Task: Find connections with filter location Paracuru with filter topic #linkedintrainer with filter profile language French with filter current company Dalmia Bharat Limited with filter school Emlyon business school with filter industry Movies and Sound Recording with filter service category Blogging with filter keywords title Waiter/Waitress
Action: Mouse moved to (494, 85)
Screenshot: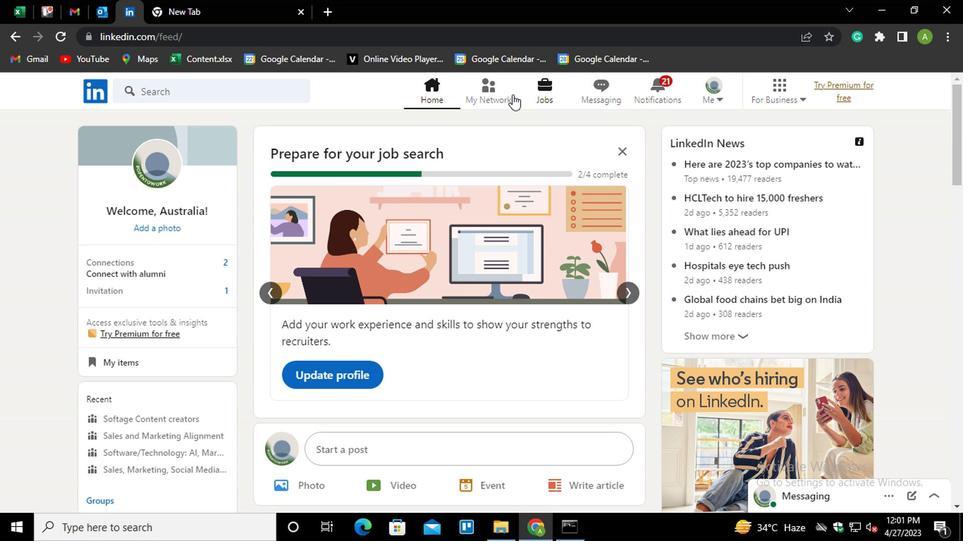 
Action: Mouse pressed left at (494, 85)
Screenshot: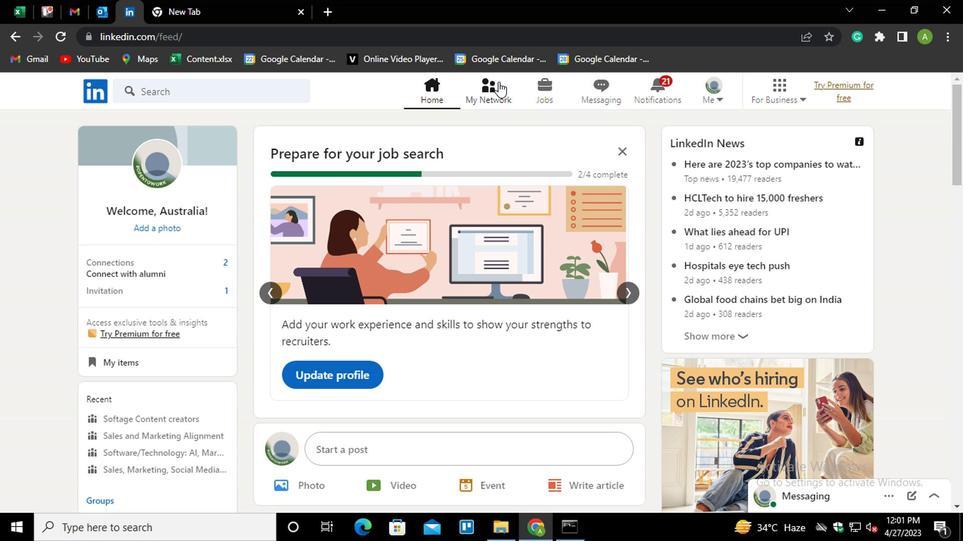 
Action: Mouse moved to (177, 170)
Screenshot: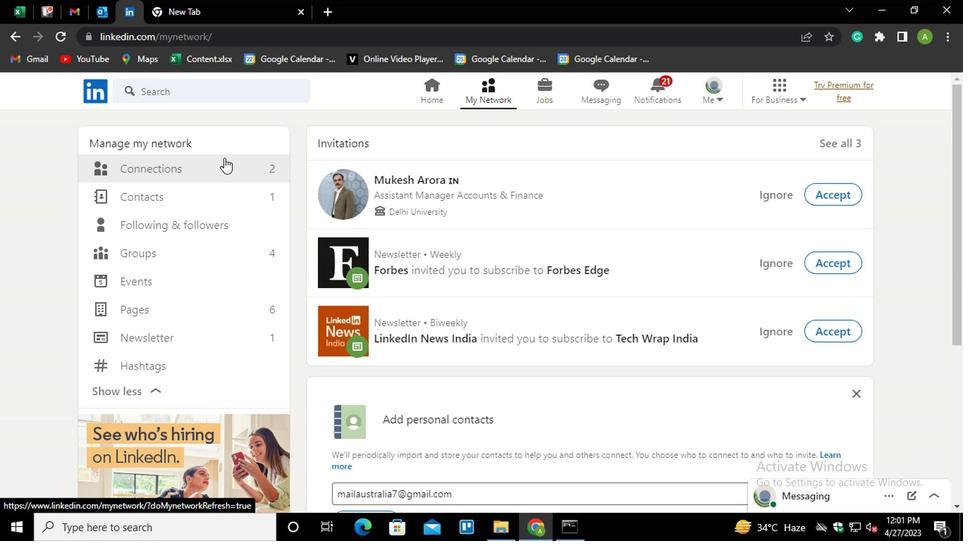 
Action: Mouse pressed left at (177, 170)
Screenshot: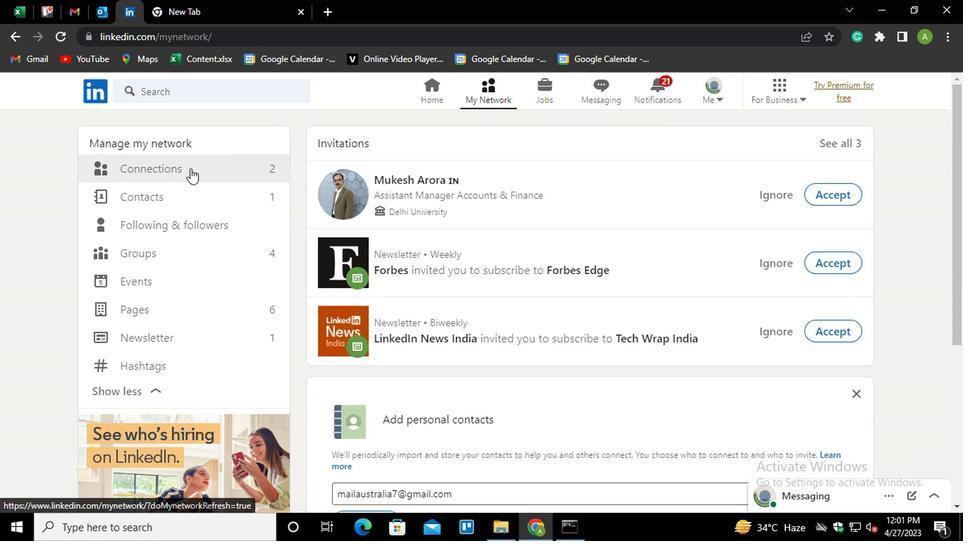 
Action: Mouse moved to (588, 172)
Screenshot: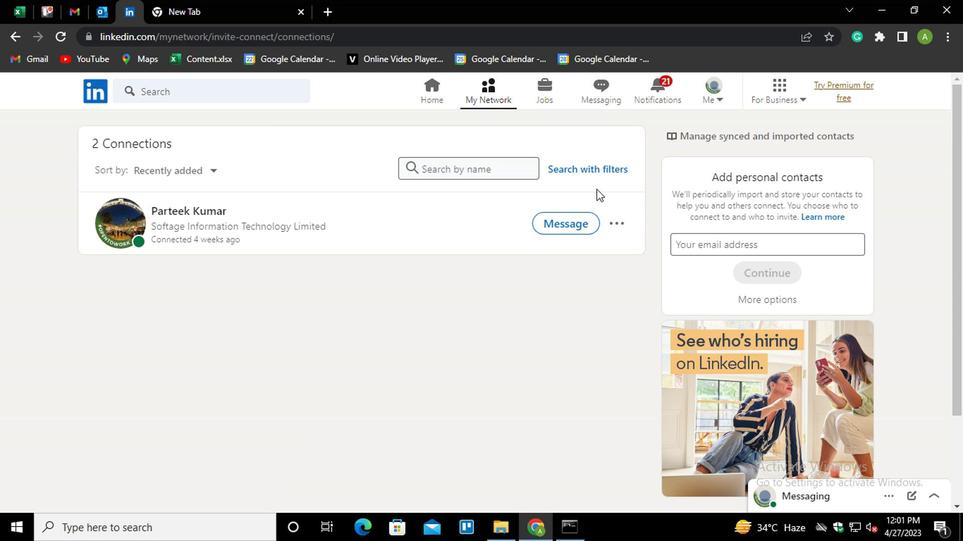 
Action: Mouse pressed left at (588, 172)
Screenshot: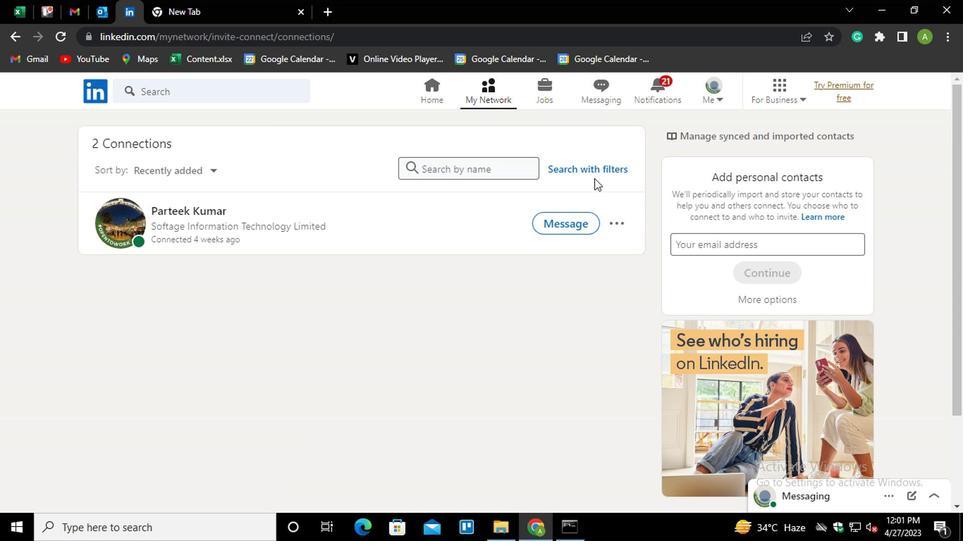 
Action: Mouse moved to (516, 131)
Screenshot: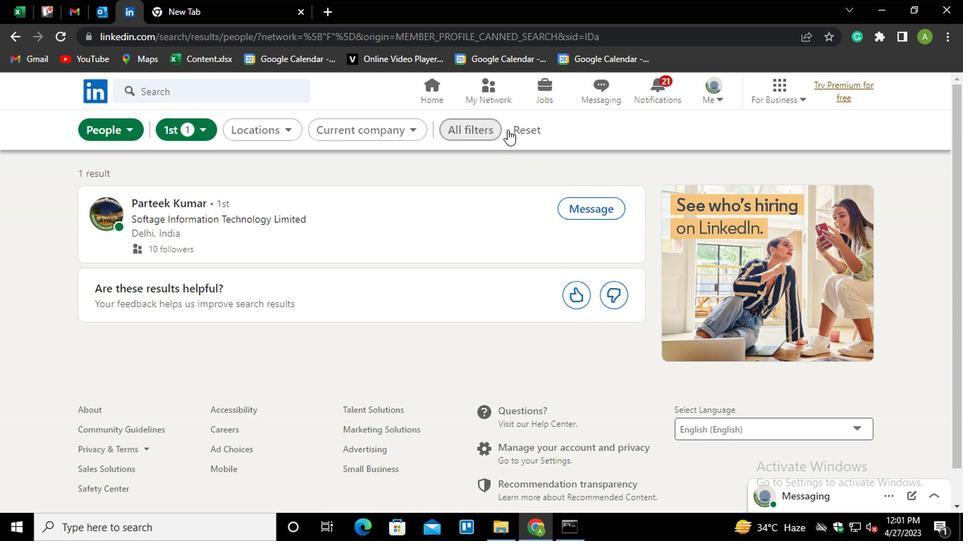 
Action: Mouse pressed left at (516, 131)
Screenshot: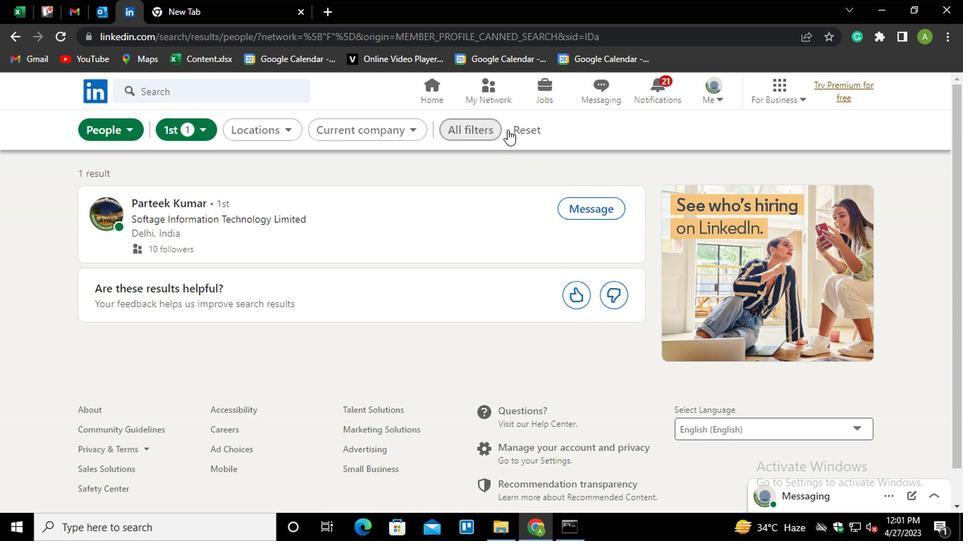 
Action: Mouse moved to (494, 135)
Screenshot: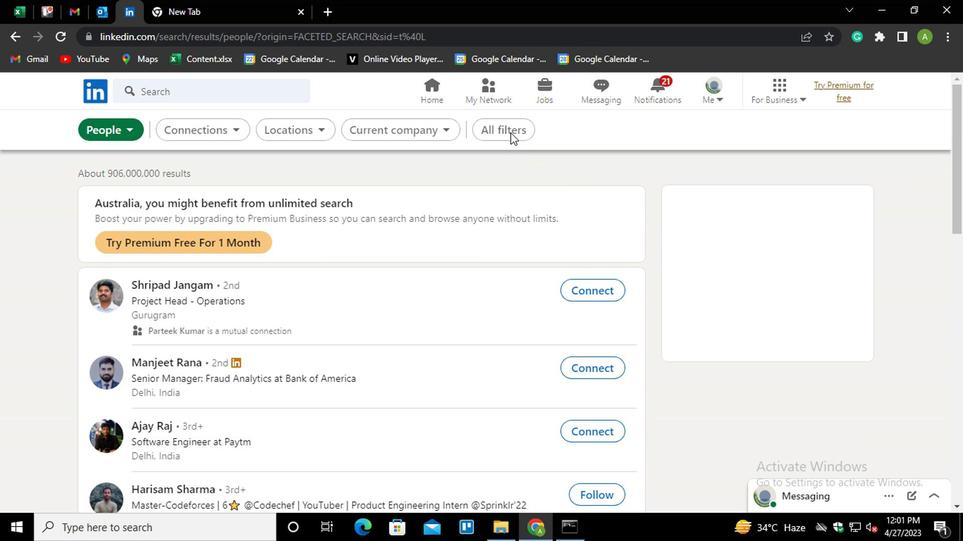 
Action: Mouse pressed left at (494, 135)
Screenshot: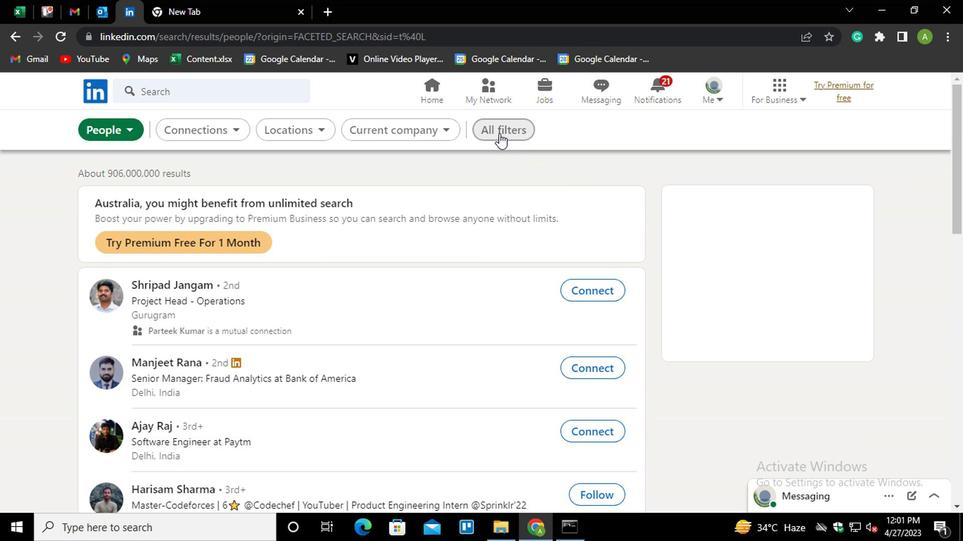 
Action: Mouse moved to (626, 234)
Screenshot: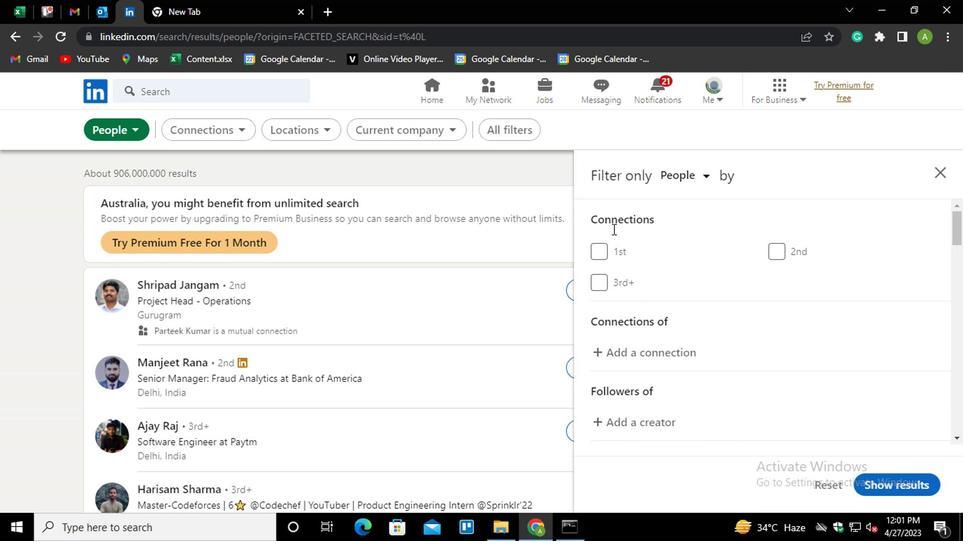 
Action: Mouse scrolled (626, 233) with delta (0, -1)
Screenshot: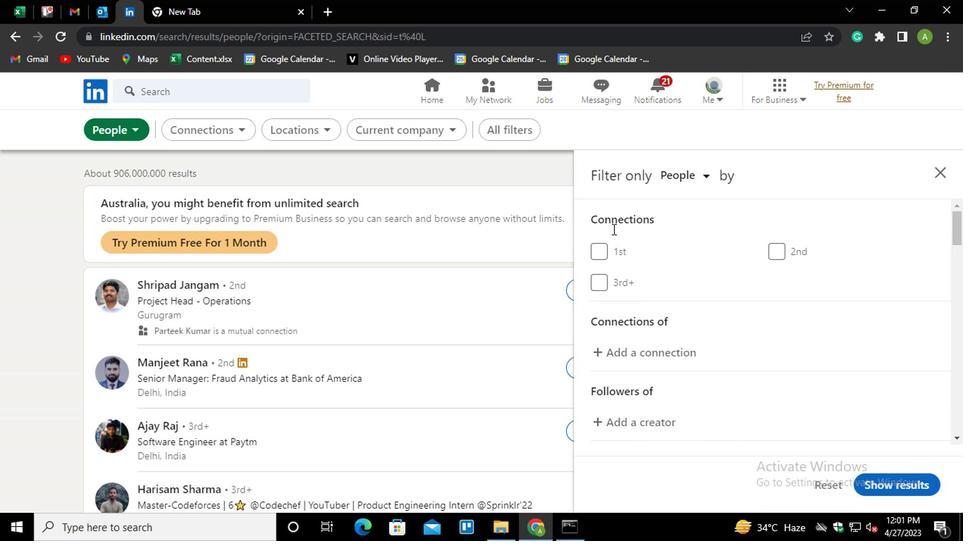 
Action: Mouse moved to (627, 236)
Screenshot: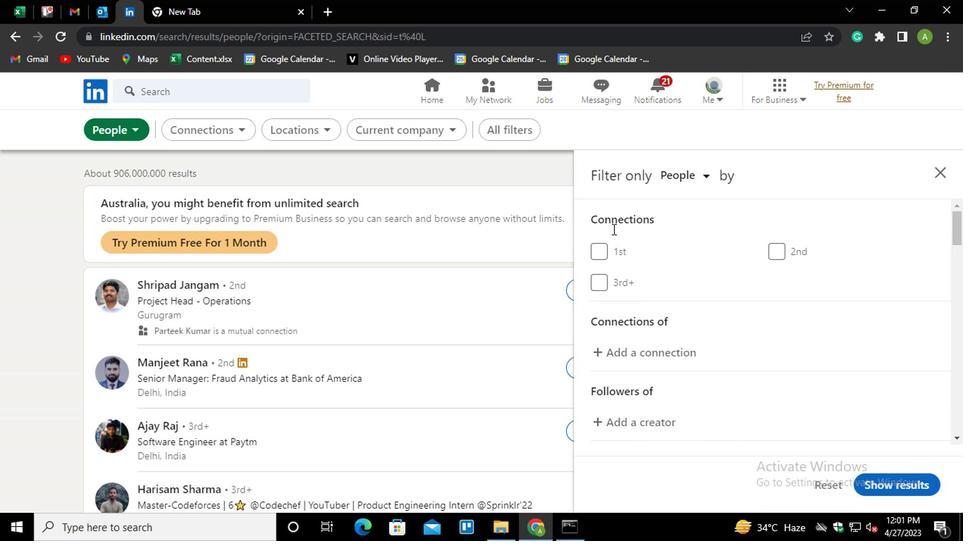 
Action: Mouse scrolled (627, 235) with delta (0, -1)
Screenshot: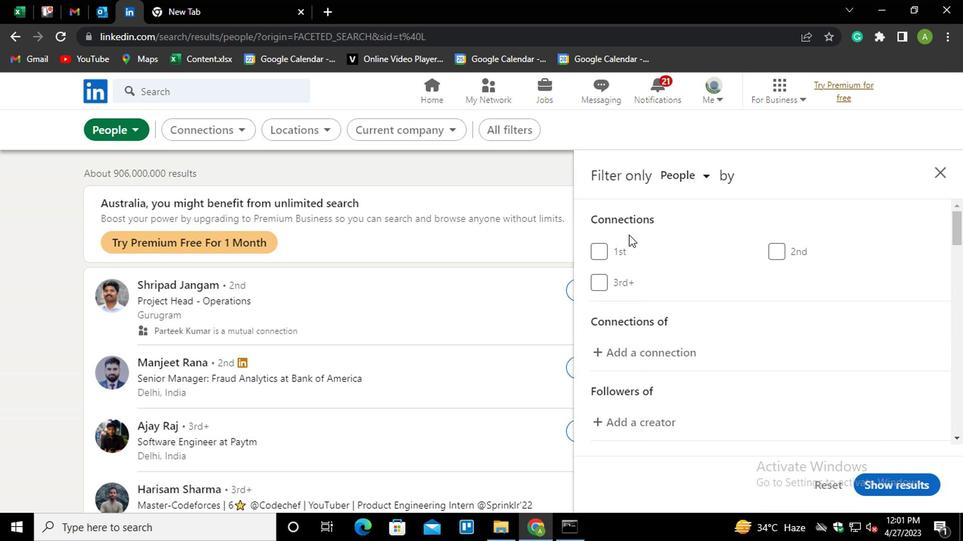 
Action: Mouse scrolled (627, 235) with delta (0, -1)
Screenshot: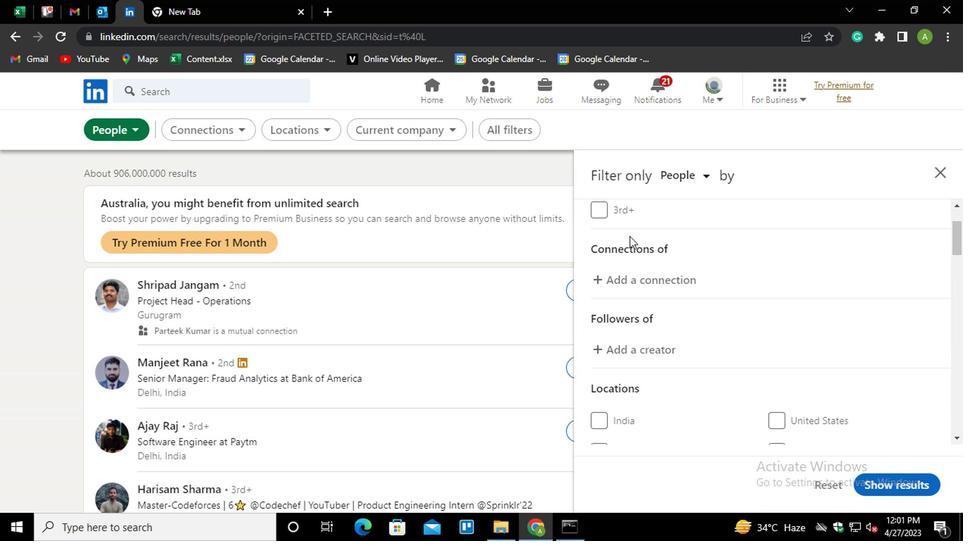 
Action: Mouse moved to (794, 342)
Screenshot: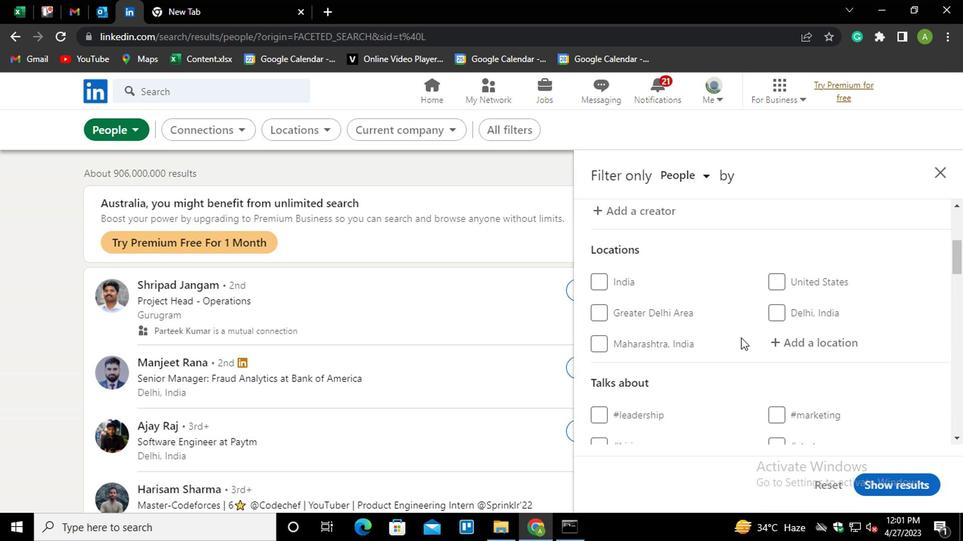 
Action: Mouse pressed left at (794, 342)
Screenshot: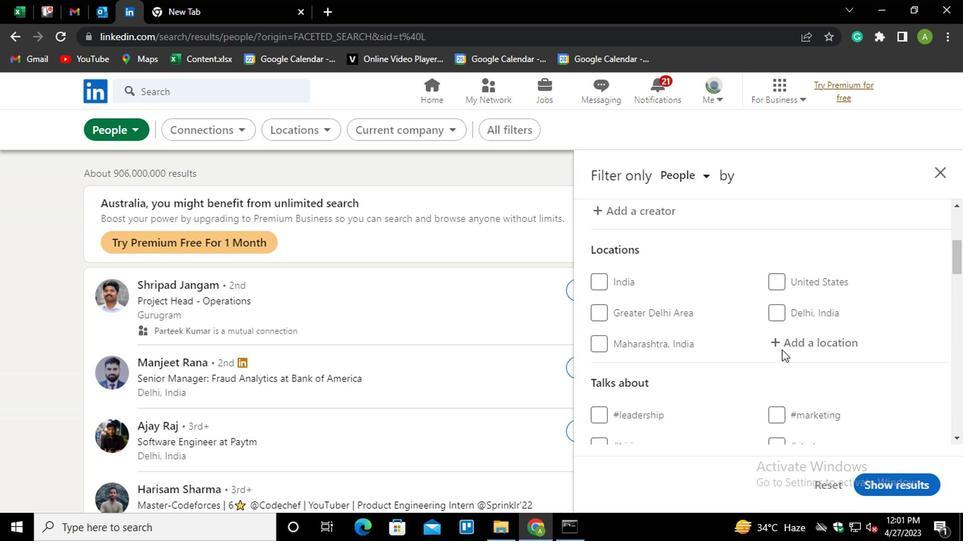 
Action: Mouse moved to (791, 340)
Screenshot: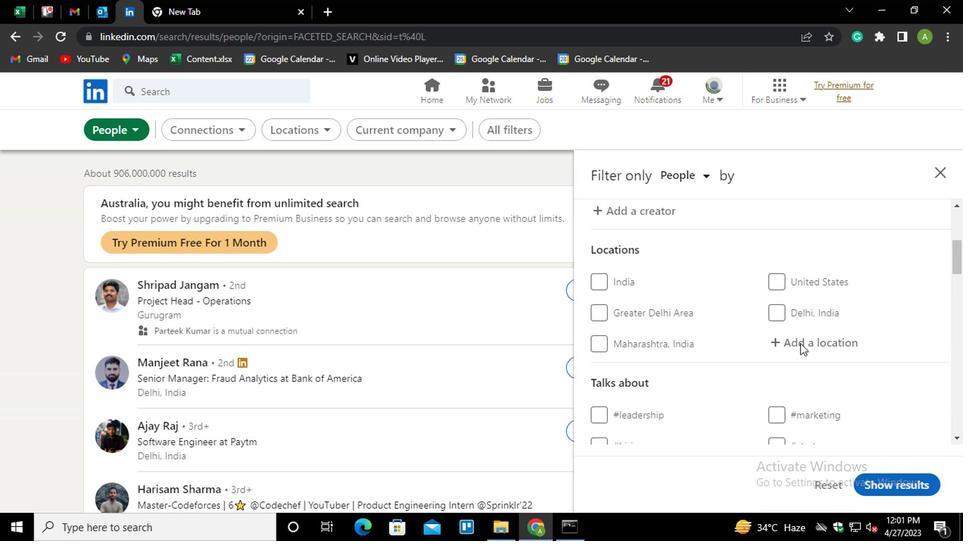 
Action: Mouse pressed left at (791, 340)
Screenshot: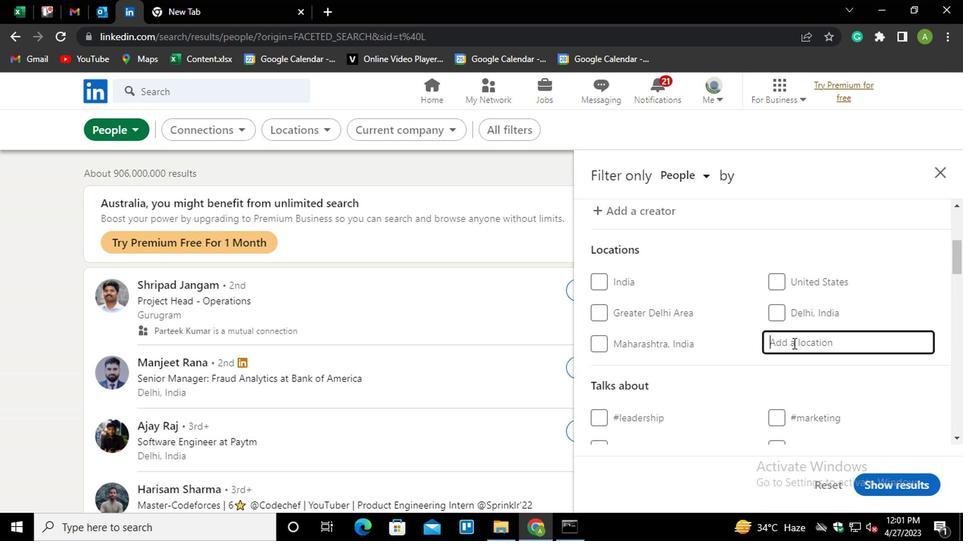 
Action: Mouse moved to (791, 339)
Screenshot: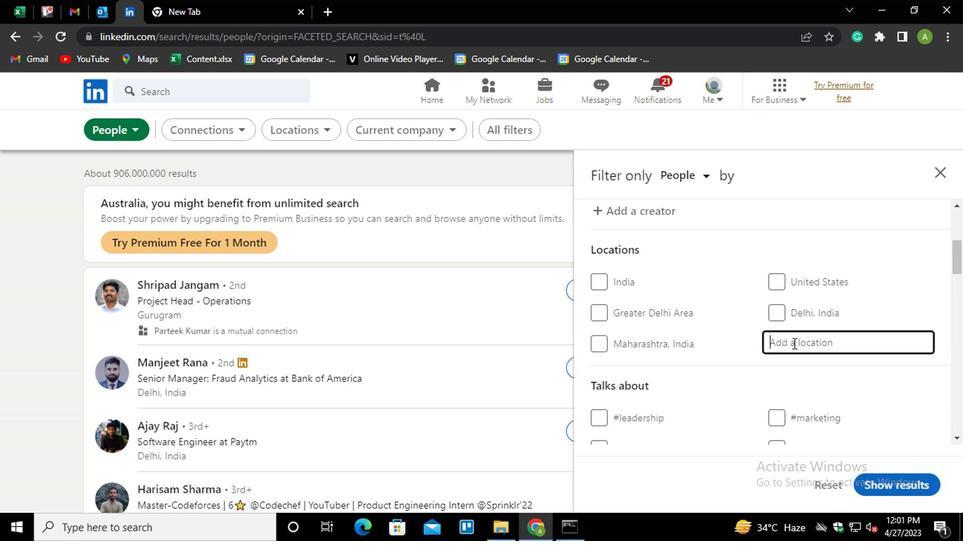 
Action: Key pressed <Key.shift>PARACURU
Screenshot: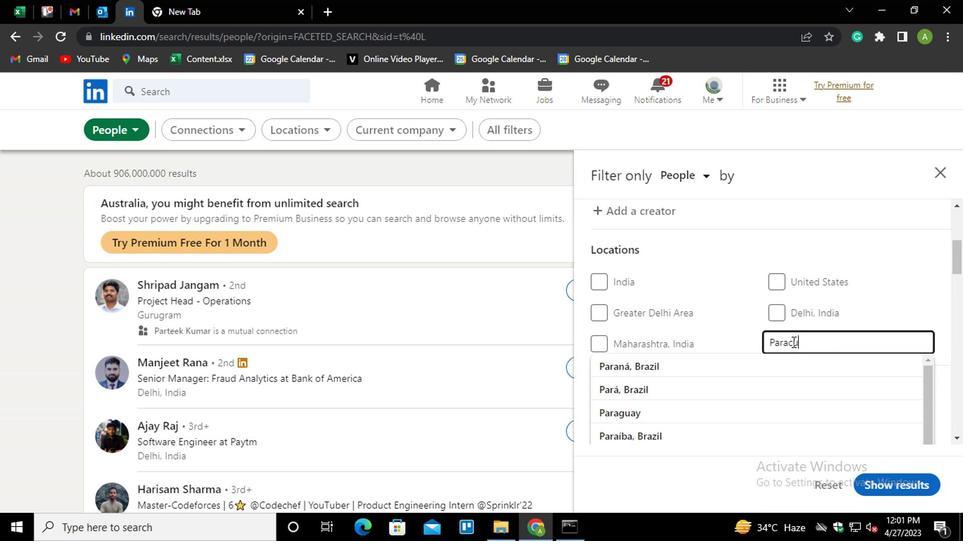 
Action: Mouse moved to (729, 365)
Screenshot: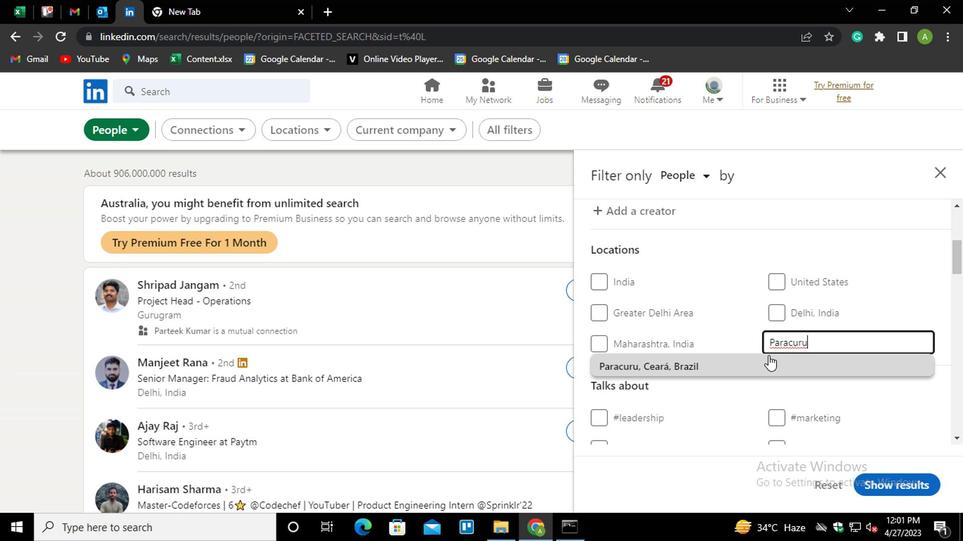 
Action: Mouse pressed left at (729, 365)
Screenshot: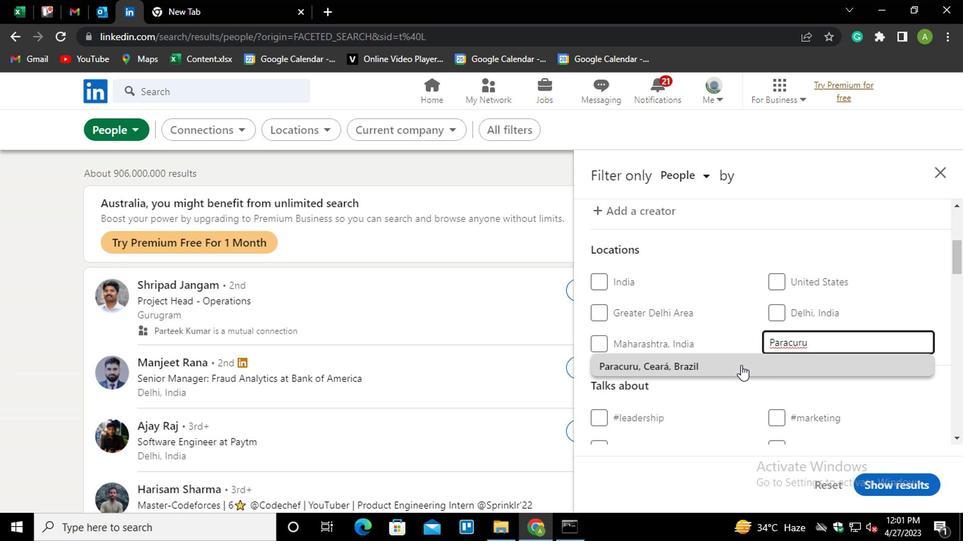 
Action: Mouse moved to (764, 372)
Screenshot: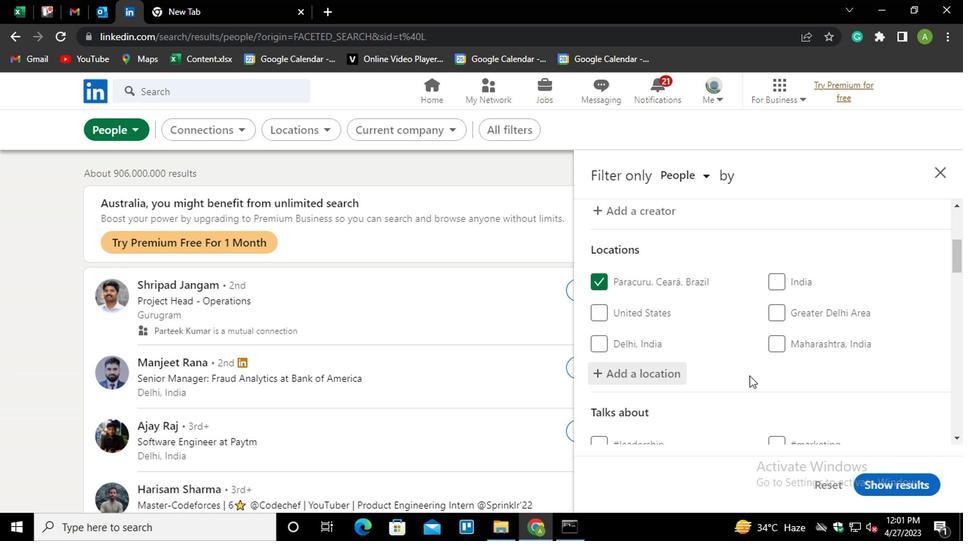 
Action: Mouse scrolled (764, 371) with delta (0, -1)
Screenshot: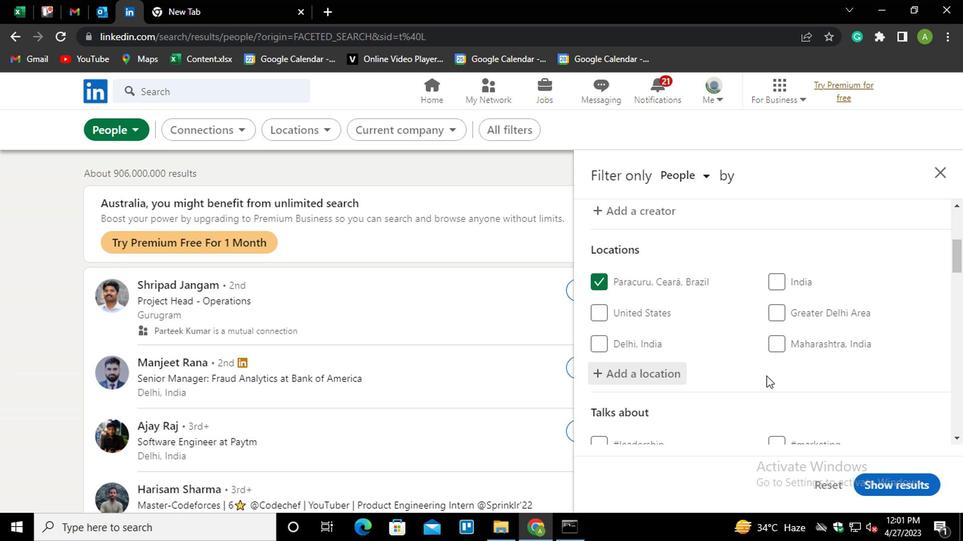 
Action: Mouse scrolled (764, 371) with delta (0, -1)
Screenshot: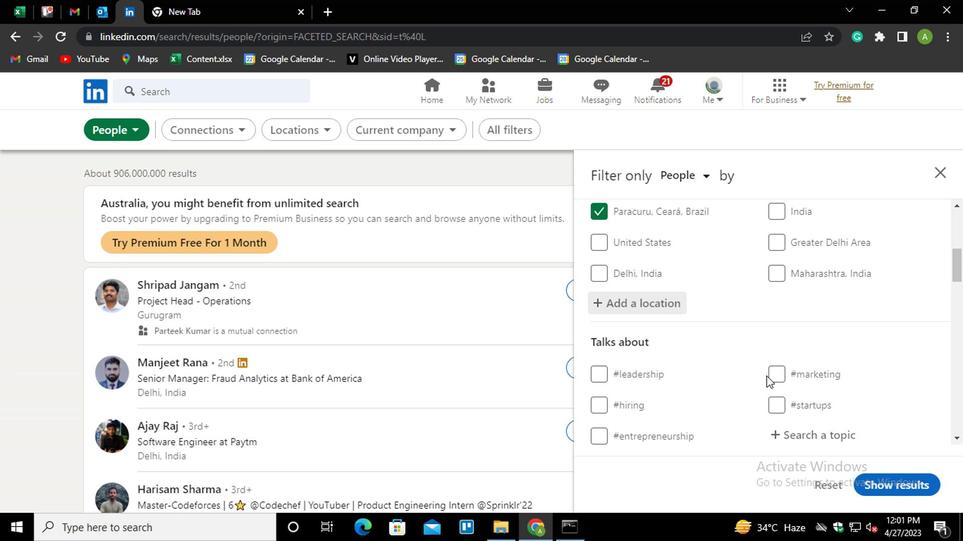 
Action: Mouse moved to (787, 363)
Screenshot: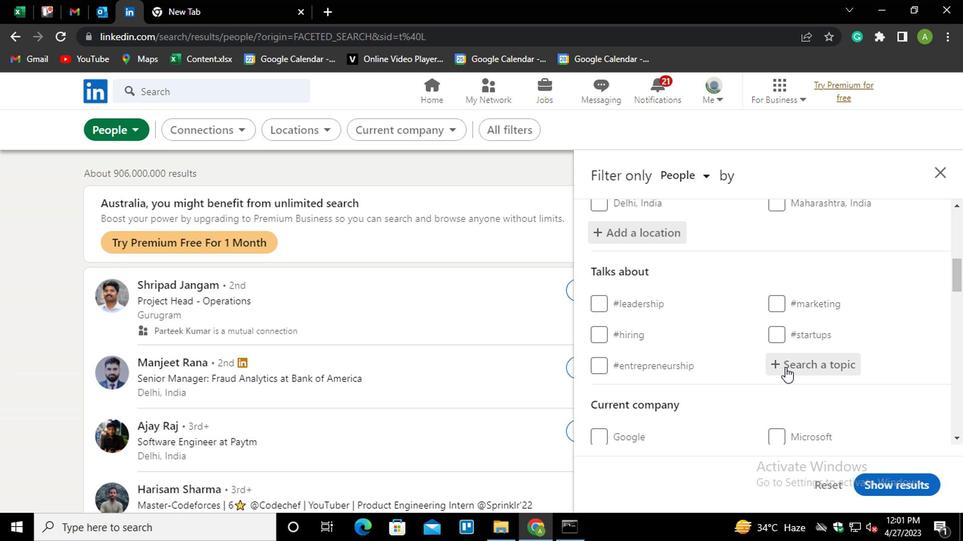 
Action: Mouse pressed left at (787, 363)
Screenshot: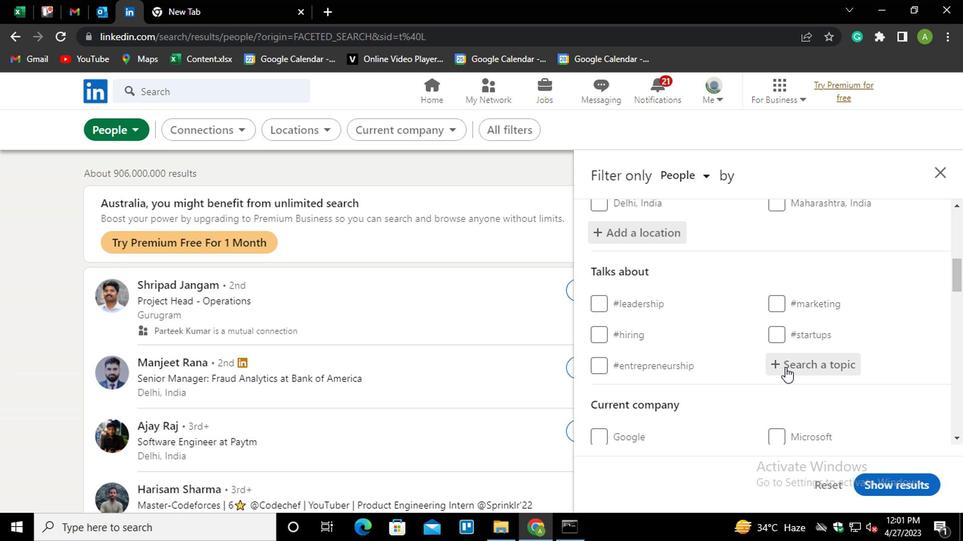 
Action: Key pressed <Key.shift>#LIKE
Screenshot: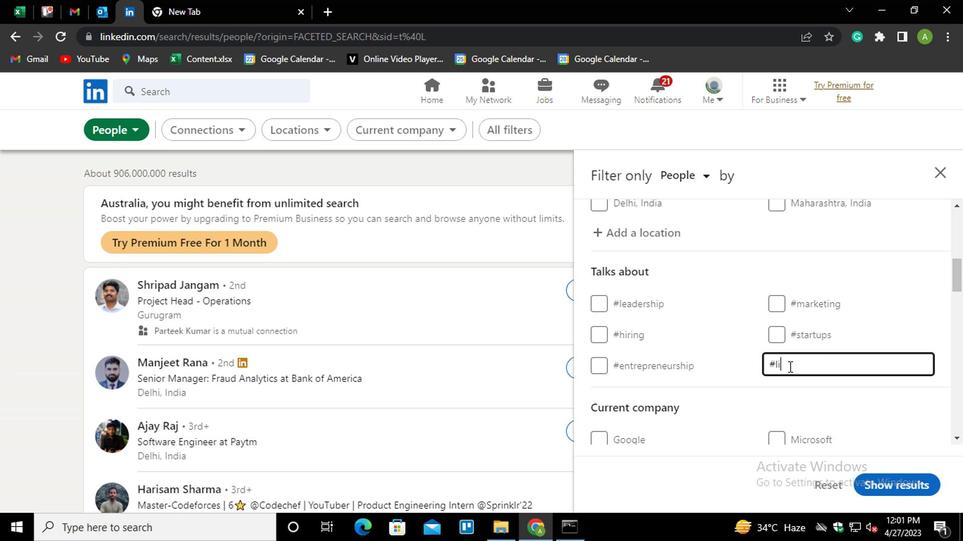
Action: Mouse moved to (883, 332)
Screenshot: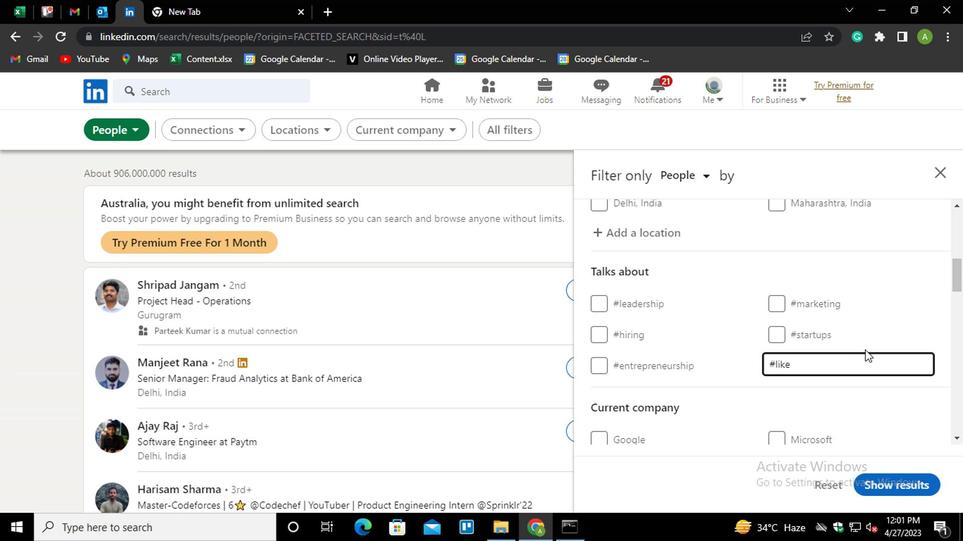 
Action: Mouse pressed left at (883, 332)
Screenshot: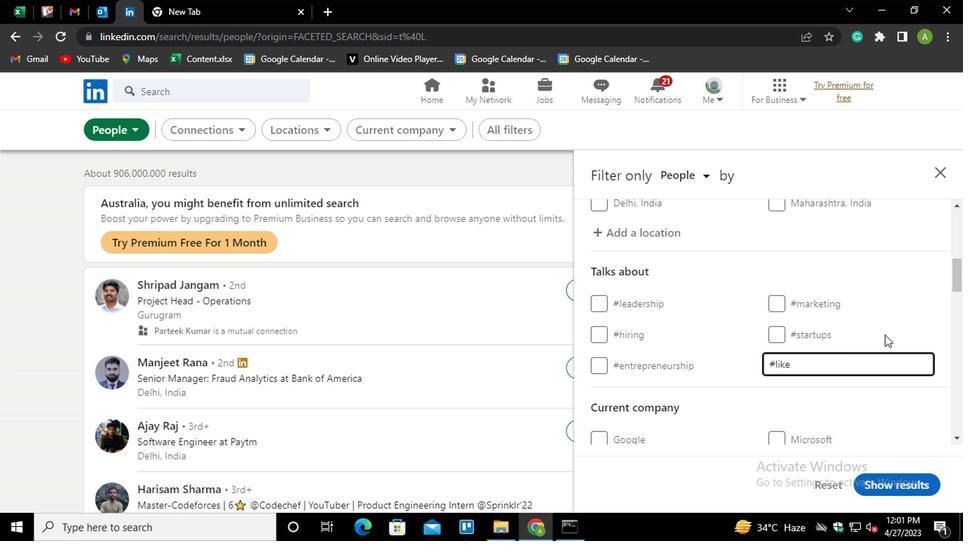 
Action: Mouse moved to (877, 334)
Screenshot: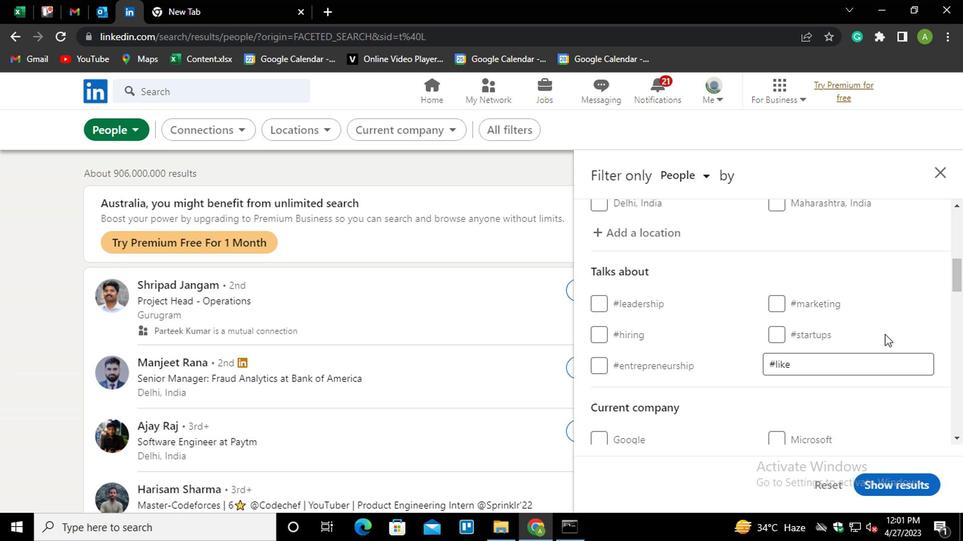 
Action: Mouse scrolled (877, 333) with delta (0, -1)
Screenshot: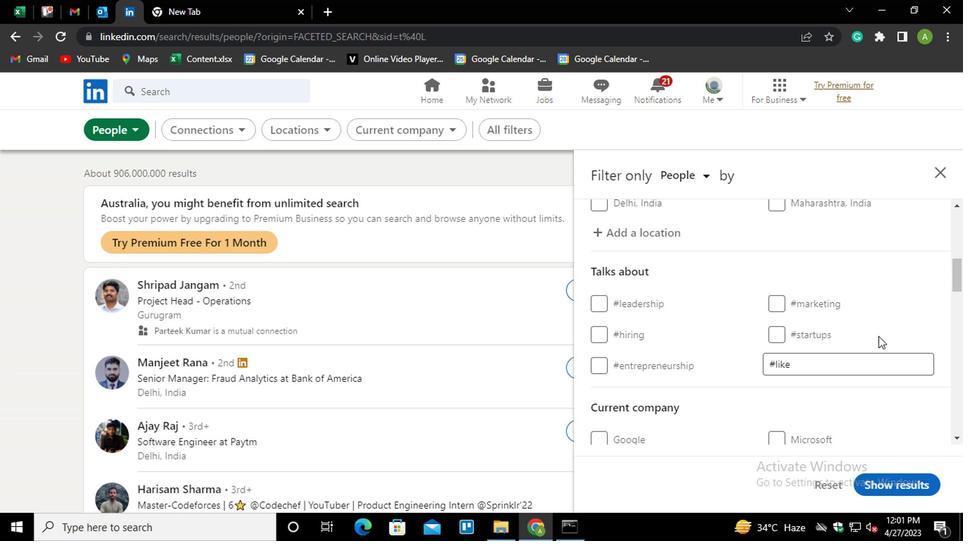 
Action: Mouse moved to (833, 291)
Screenshot: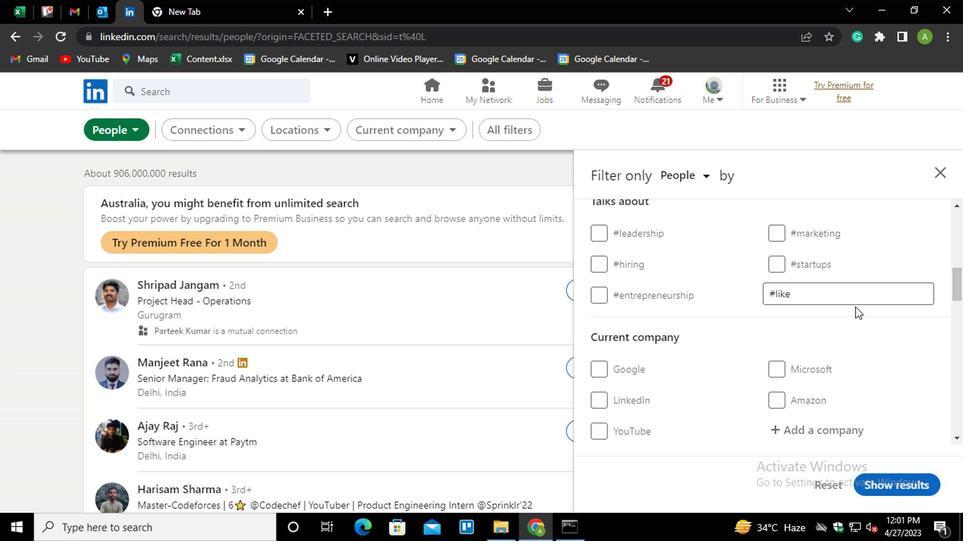 
Action: Mouse pressed left at (833, 291)
Screenshot: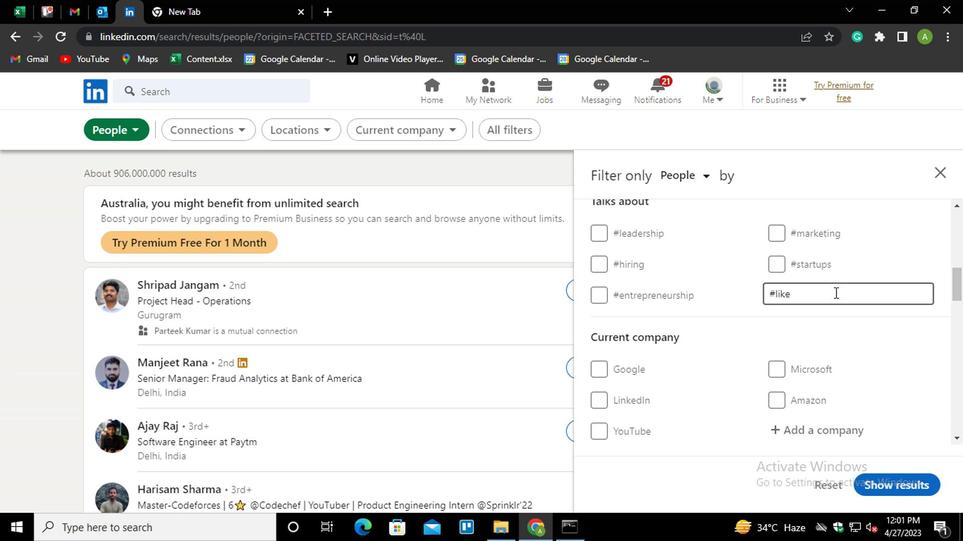
Action: Key pressed <Key.backspace><Key.backspace>NKEDINTRI<Key.backspace>AINER
Screenshot: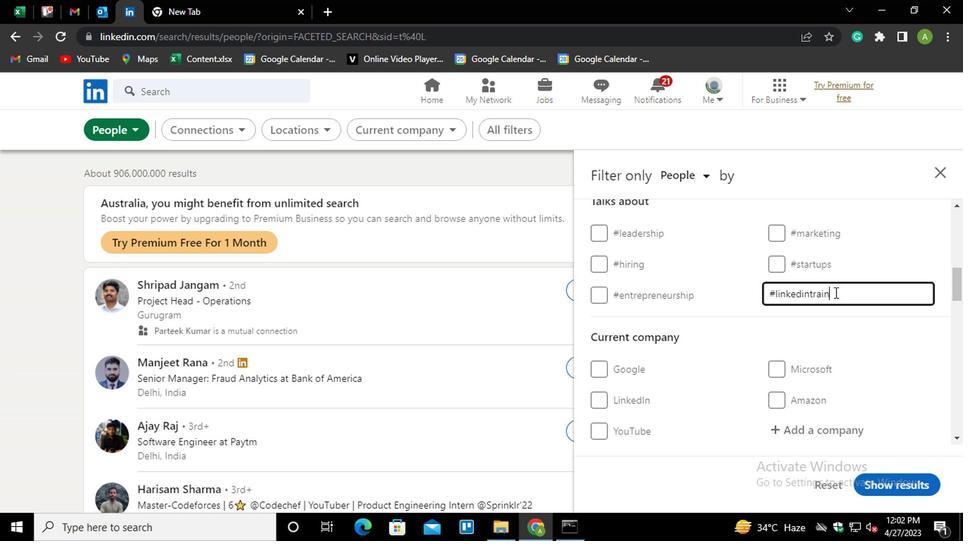 
Action: Mouse moved to (858, 314)
Screenshot: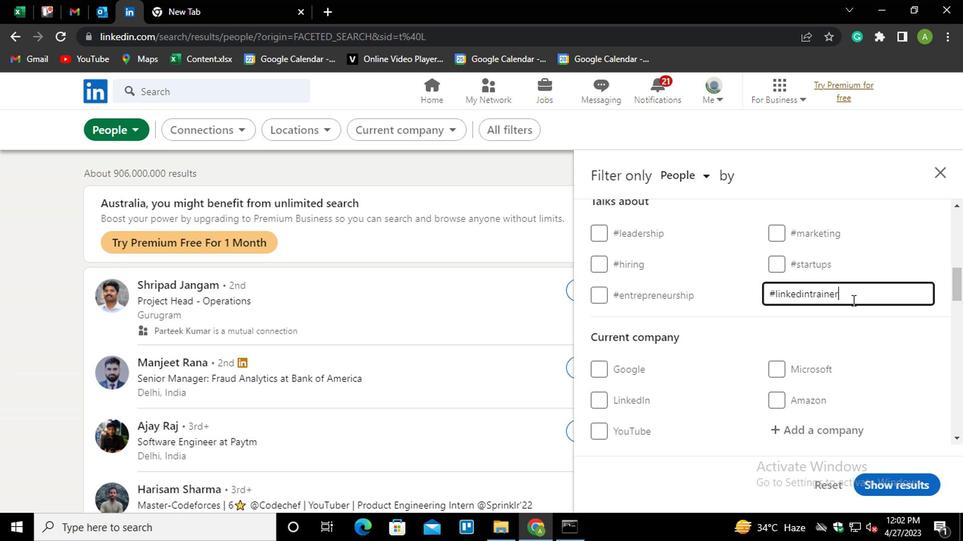 
Action: Mouse pressed left at (858, 314)
Screenshot: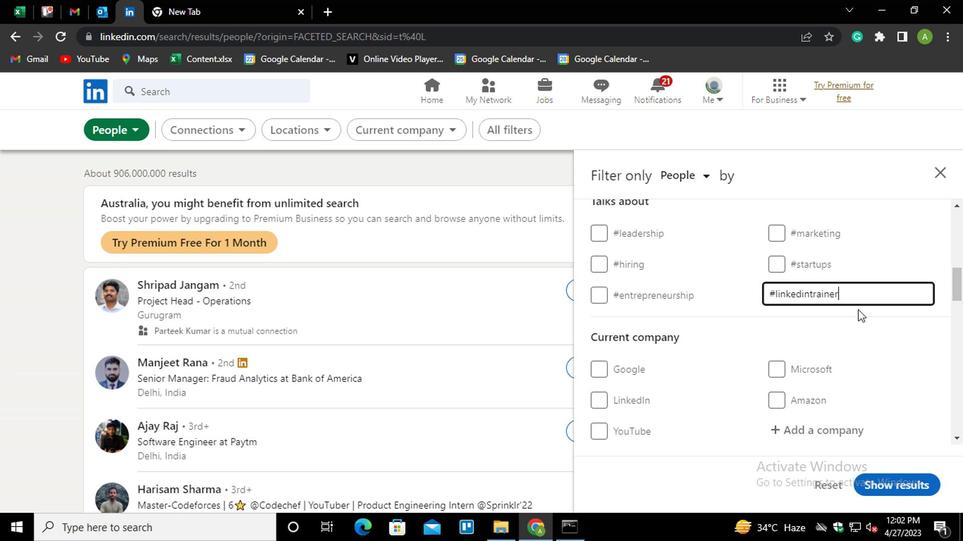 
Action: Mouse moved to (858, 314)
Screenshot: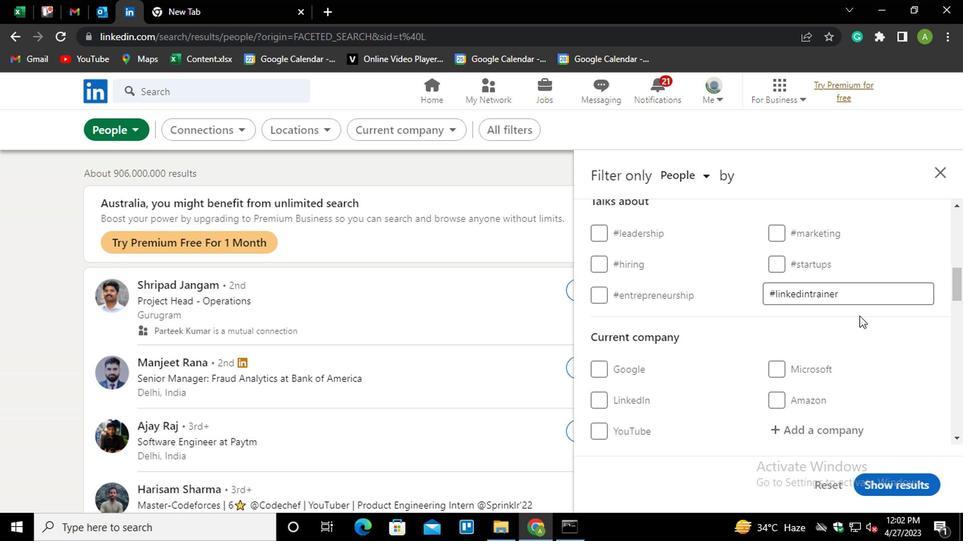 
Action: Mouse scrolled (858, 314) with delta (0, 0)
Screenshot: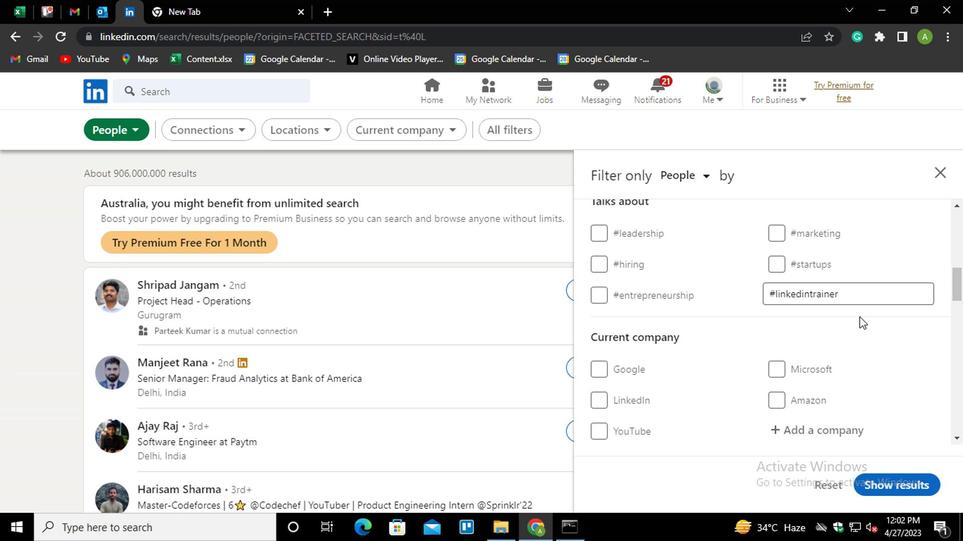 
Action: Mouse scrolled (858, 314) with delta (0, 0)
Screenshot: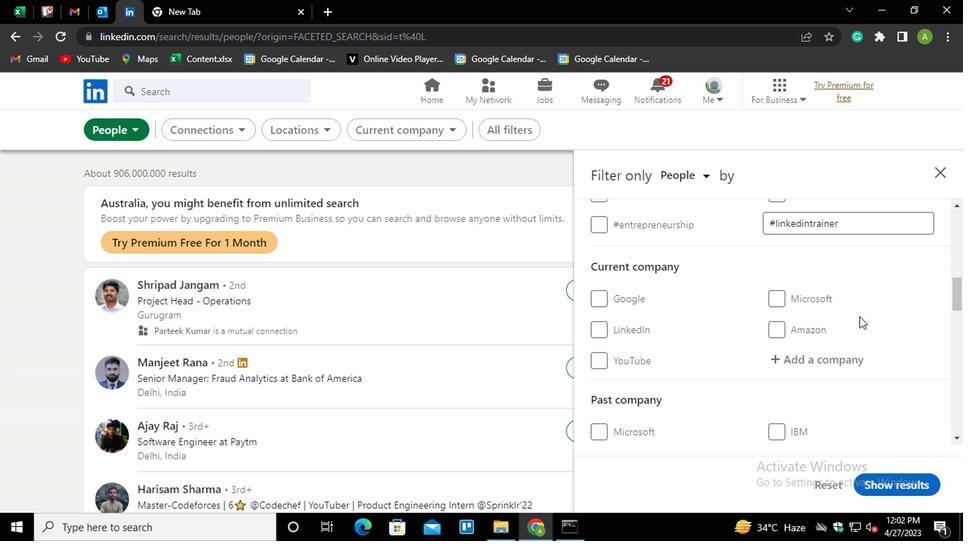 
Action: Mouse scrolled (858, 314) with delta (0, 0)
Screenshot: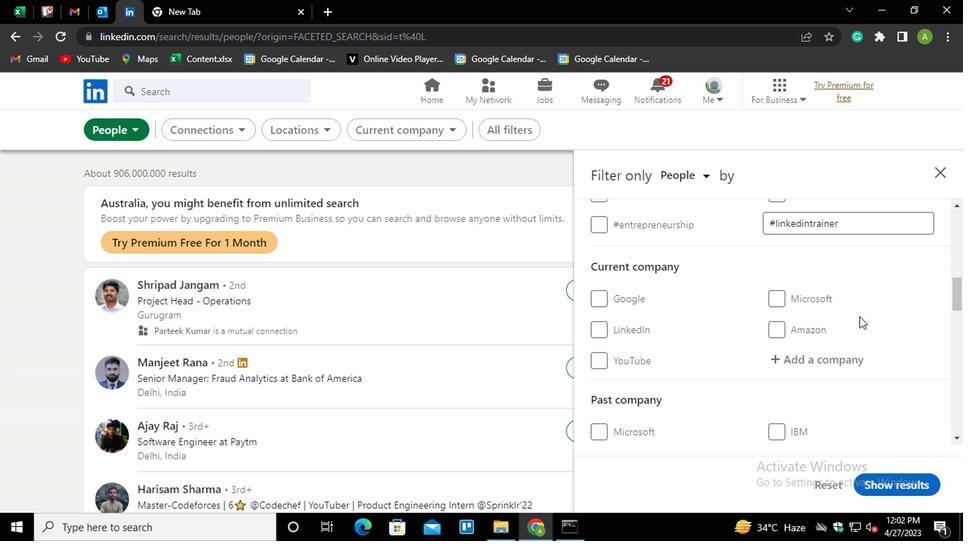 
Action: Mouse scrolled (858, 314) with delta (0, 0)
Screenshot: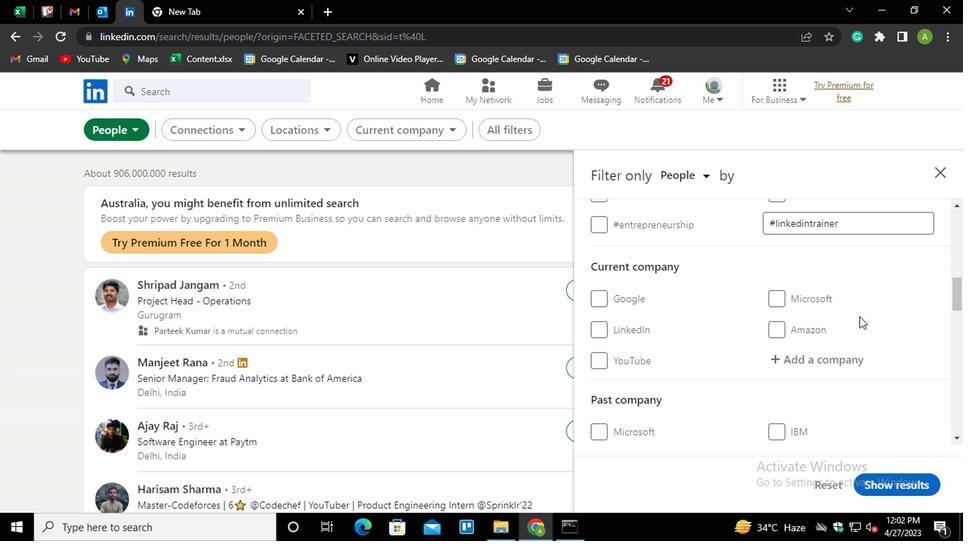 
Action: Mouse scrolled (858, 314) with delta (0, 0)
Screenshot: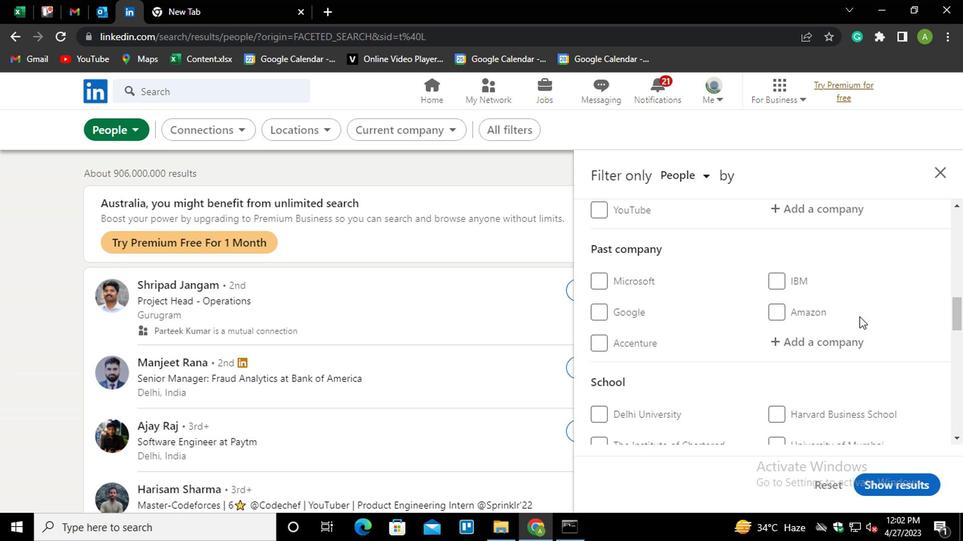 
Action: Mouse scrolled (858, 314) with delta (0, 0)
Screenshot: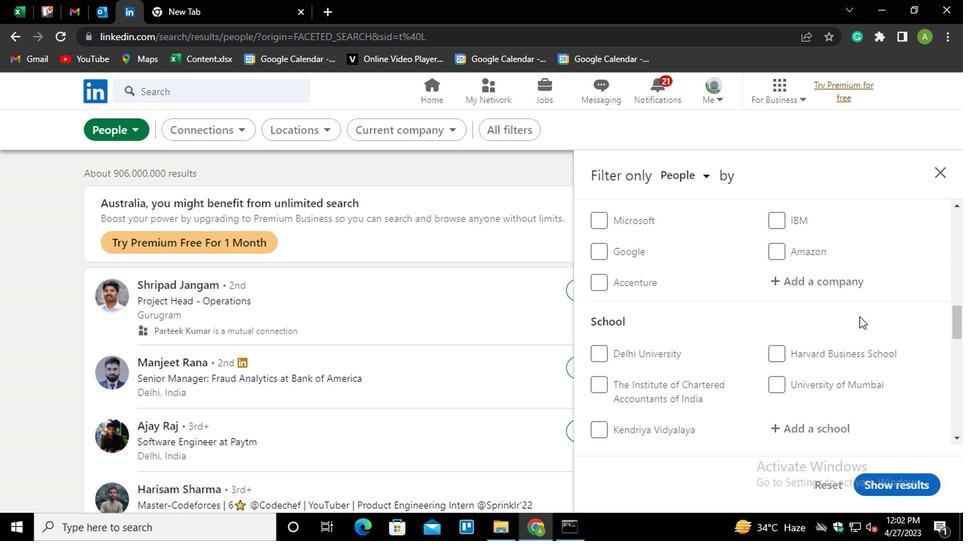 
Action: Mouse scrolled (858, 314) with delta (0, 0)
Screenshot: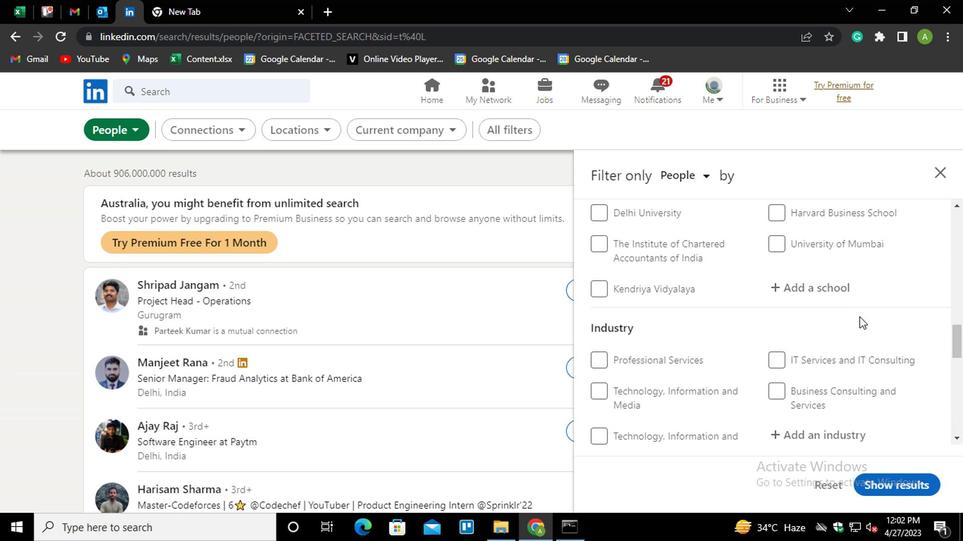 
Action: Mouse scrolled (858, 314) with delta (0, 0)
Screenshot: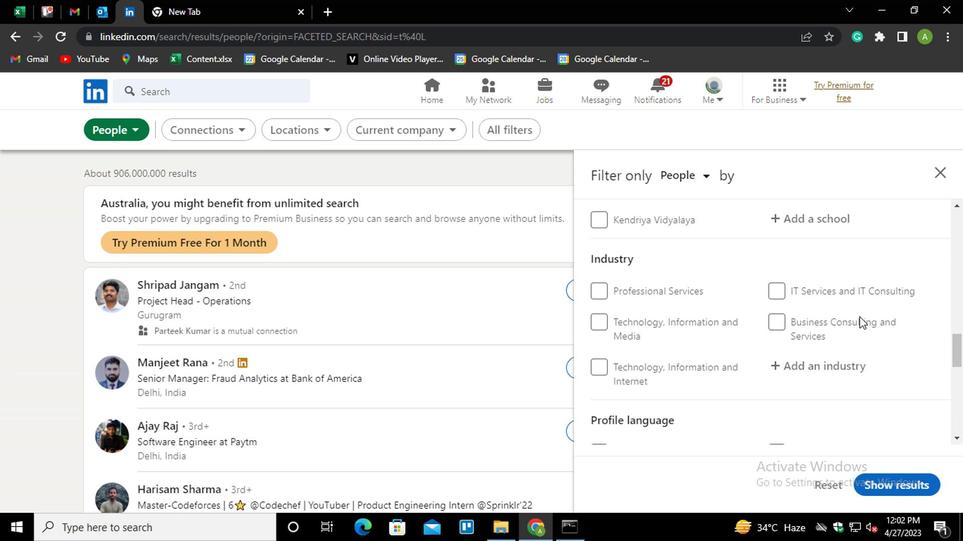 
Action: Mouse scrolled (858, 314) with delta (0, 0)
Screenshot: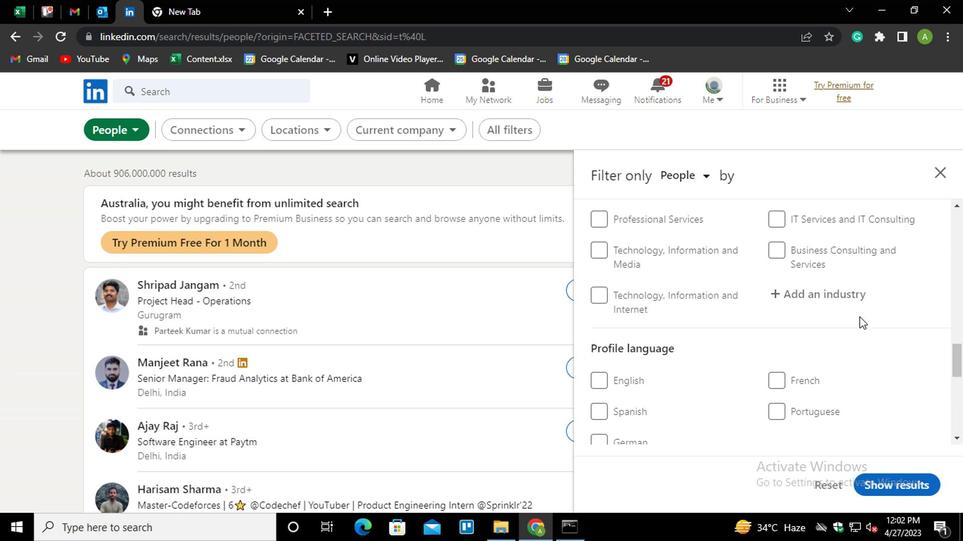 
Action: Mouse moved to (786, 310)
Screenshot: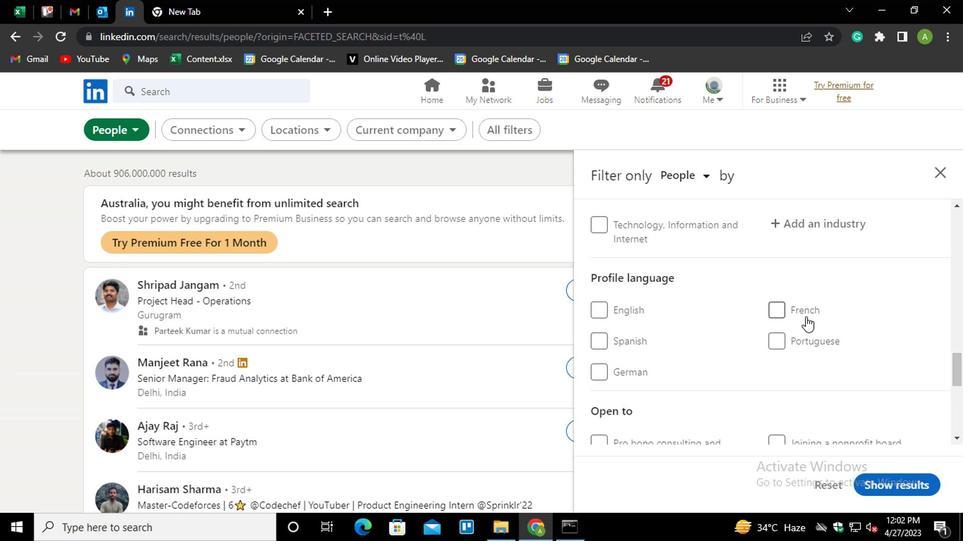 
Action: Mouse pressed left at (786, 310)
Screenshot: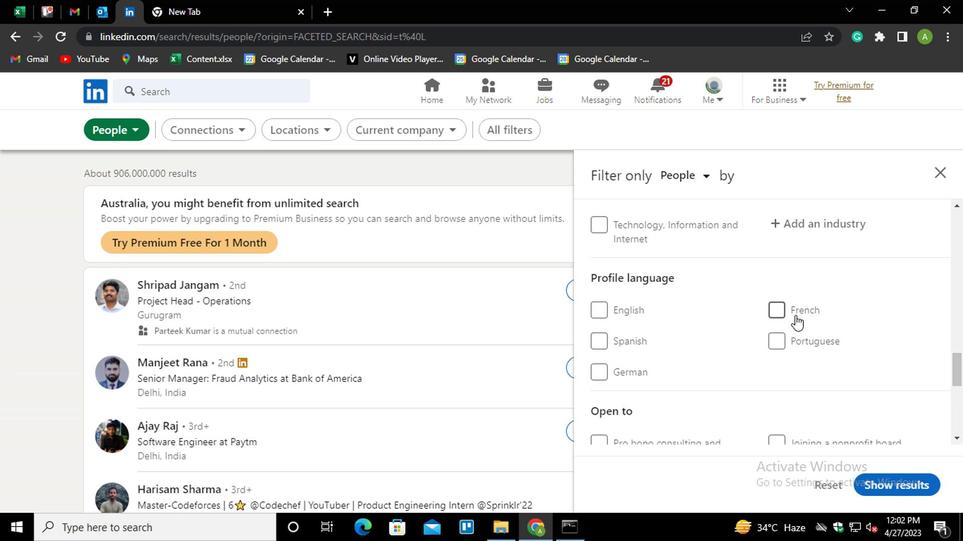 
Action: Mouse moved to (837, 322)
Screenshot: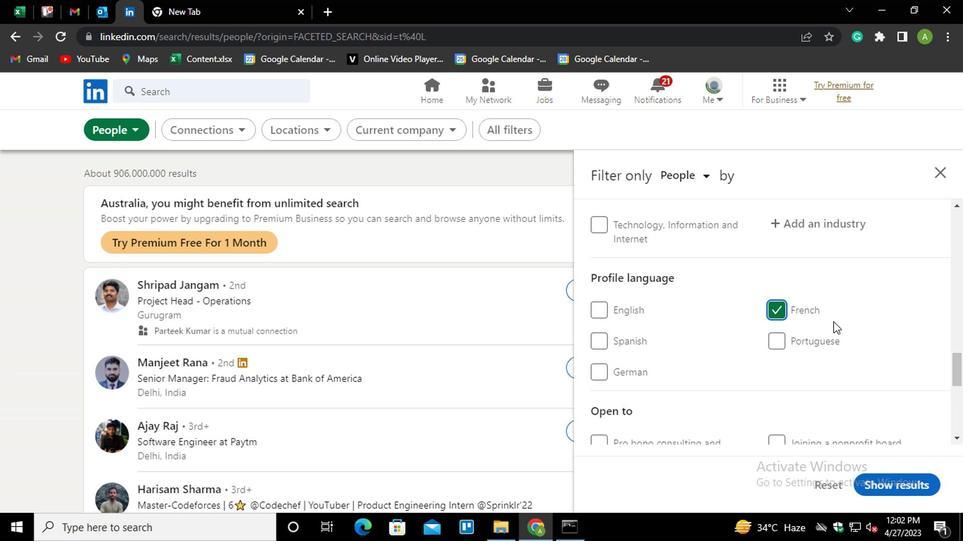
Action: Mouse scrolled (837, 323) with delta (0, 1)
Screenshot: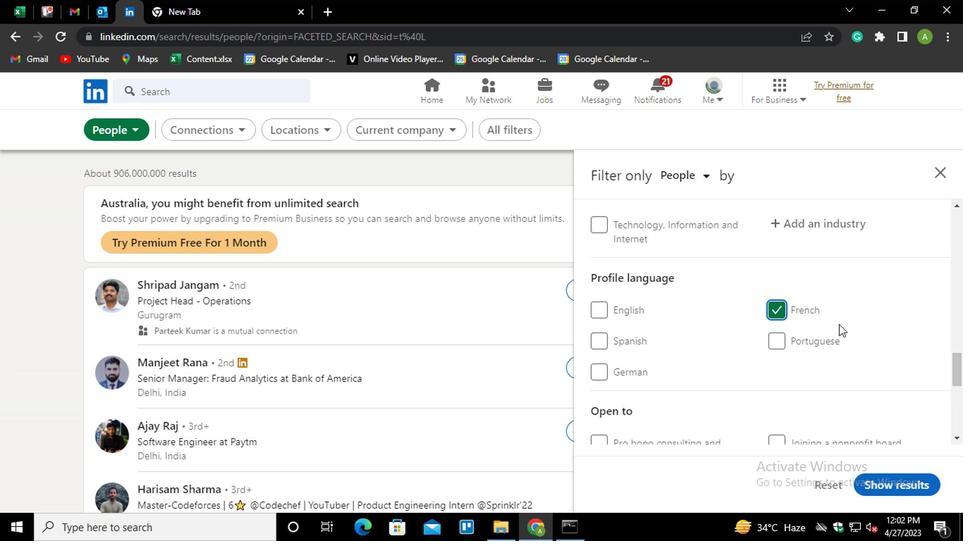 
Action: Mouse scrolled (837, 323) with delta (0, 1)
Screenshot: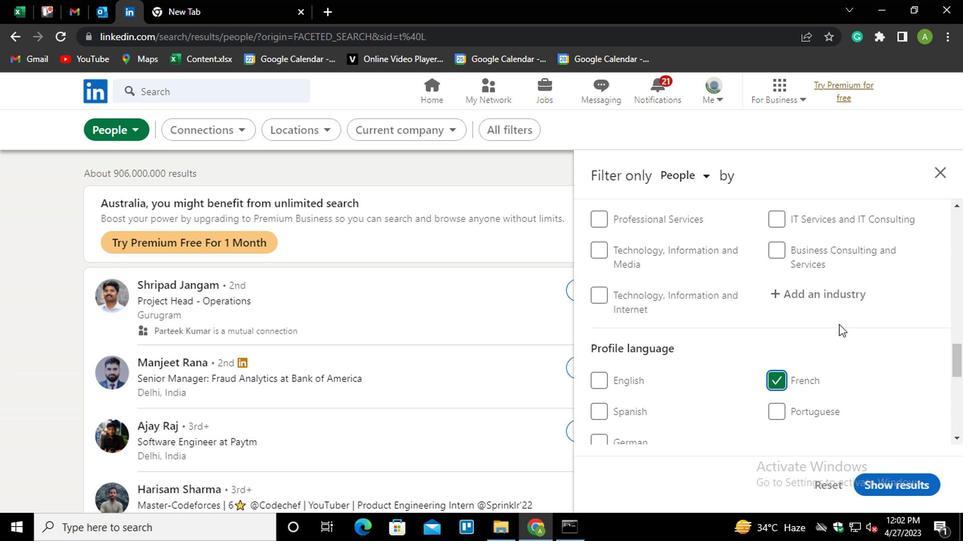 
Action: Mouse scrolled (837, 323) with delta (0, 1)
Screenshot: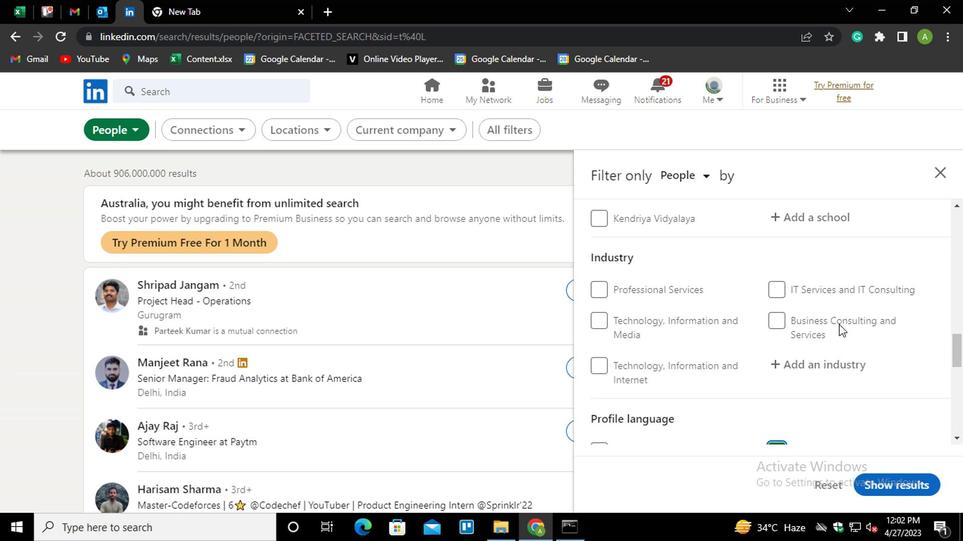 
Action: Mouse scrolled (837, 323) with delta (0, 1)
Screenshot: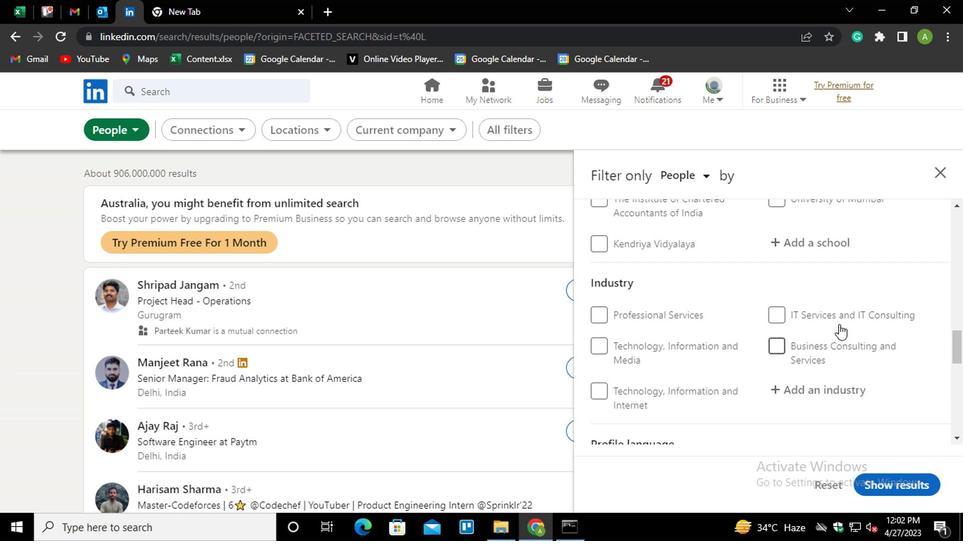 
Action: Mouse scrolled (837, 323) with delta (0, 1)
Screenshot: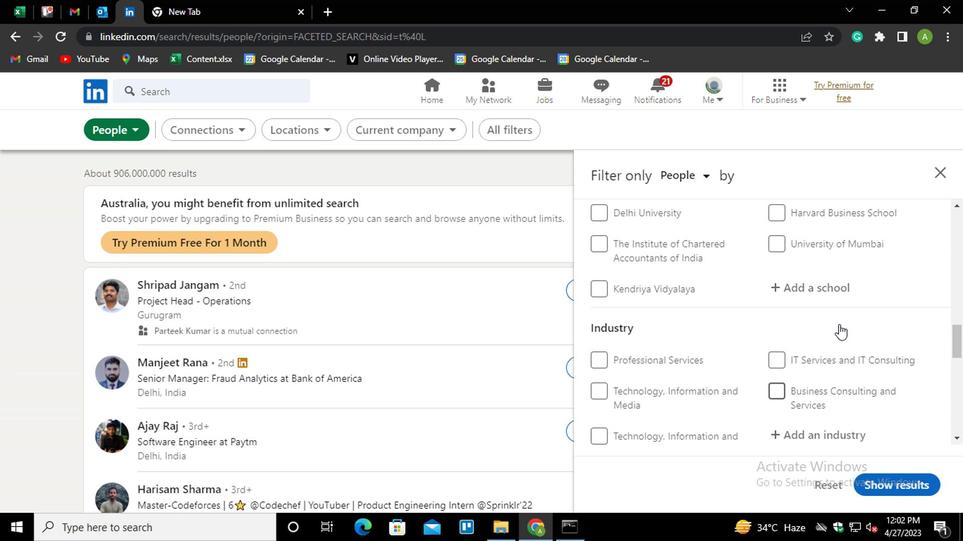 
Action: Mouse moved to (837, 323)
Screenshot: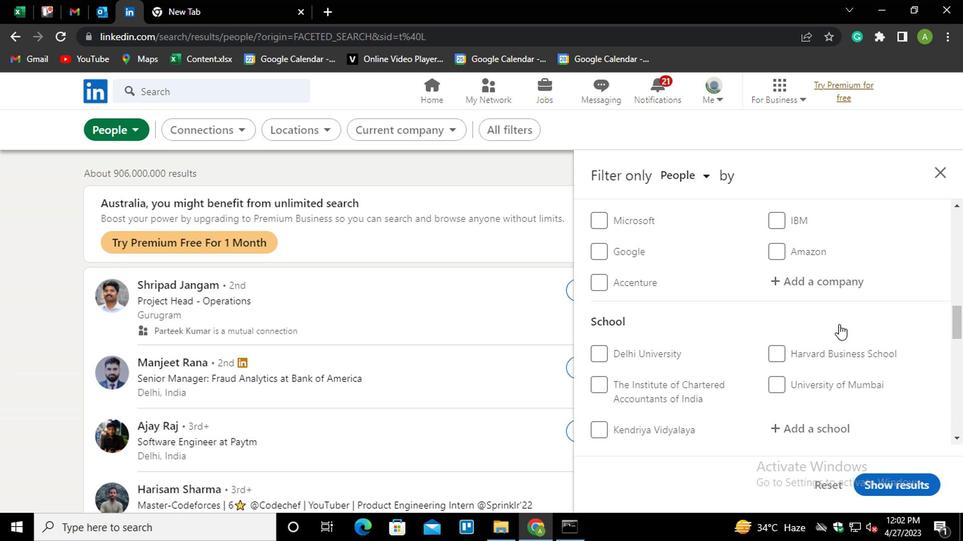 
Action: Mouse scrolled (837, 324) with delta (0, 0)
Screenshot: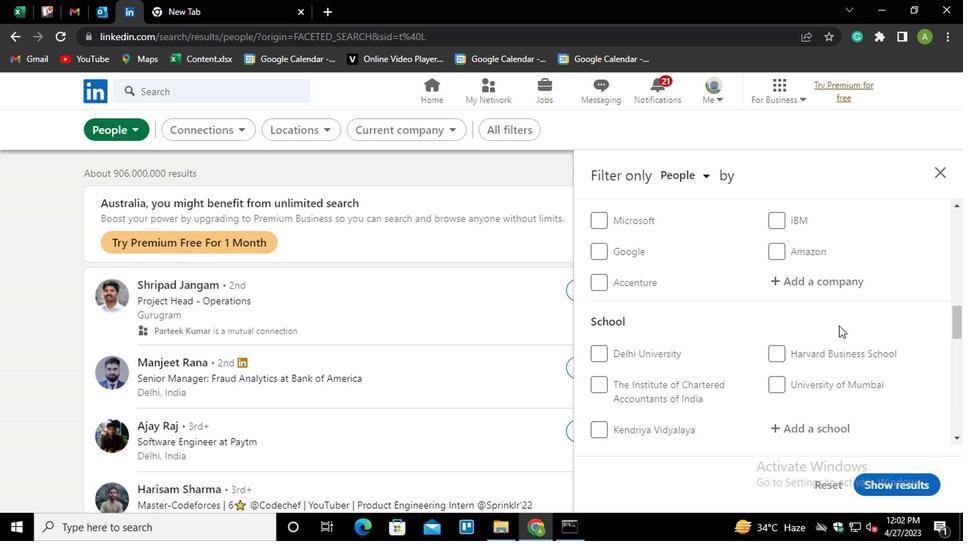 
Action: Mouse scrolled (837, 324) with delta (0, 0)
Screenshot: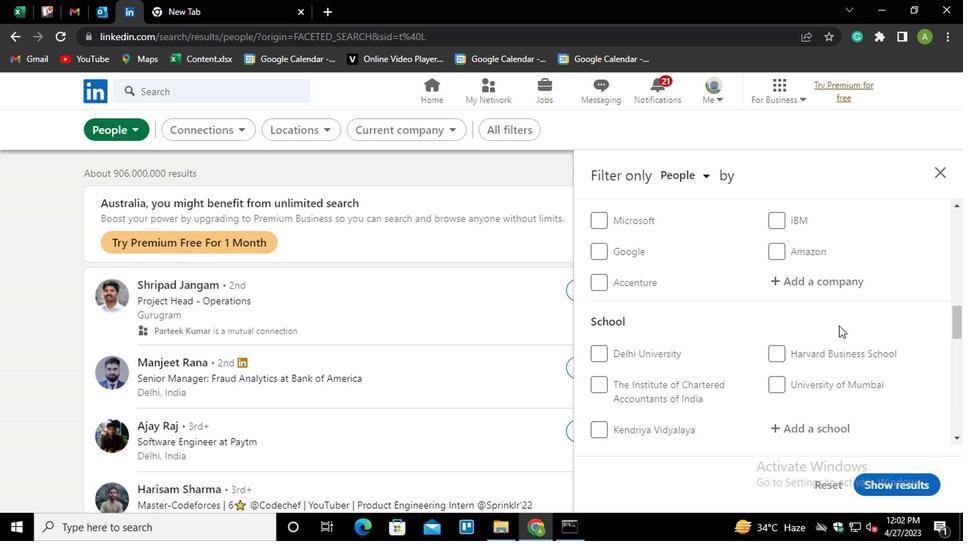 
Action: Mouse moved to (780, 288)
Screenshot: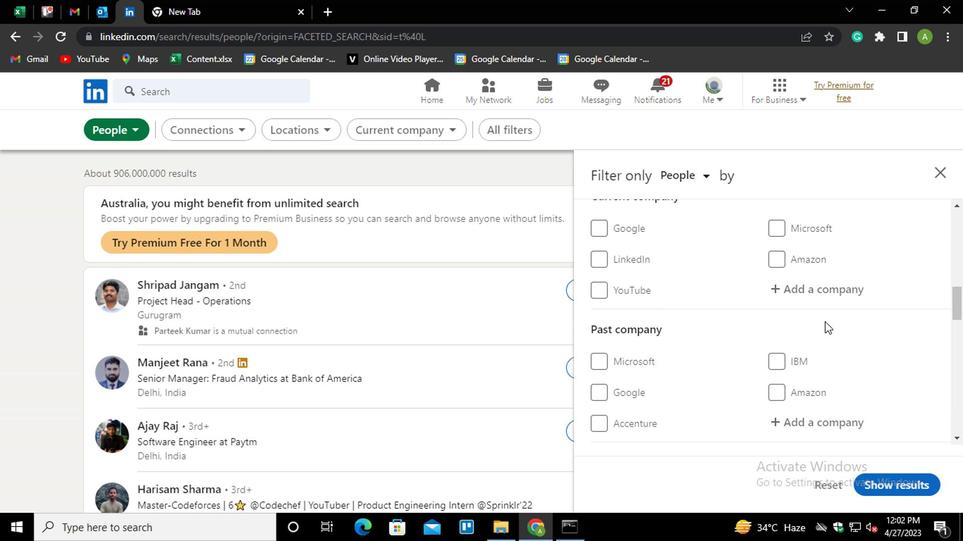 
Action: Mouse pressed left at (780, 288)
Screenshot: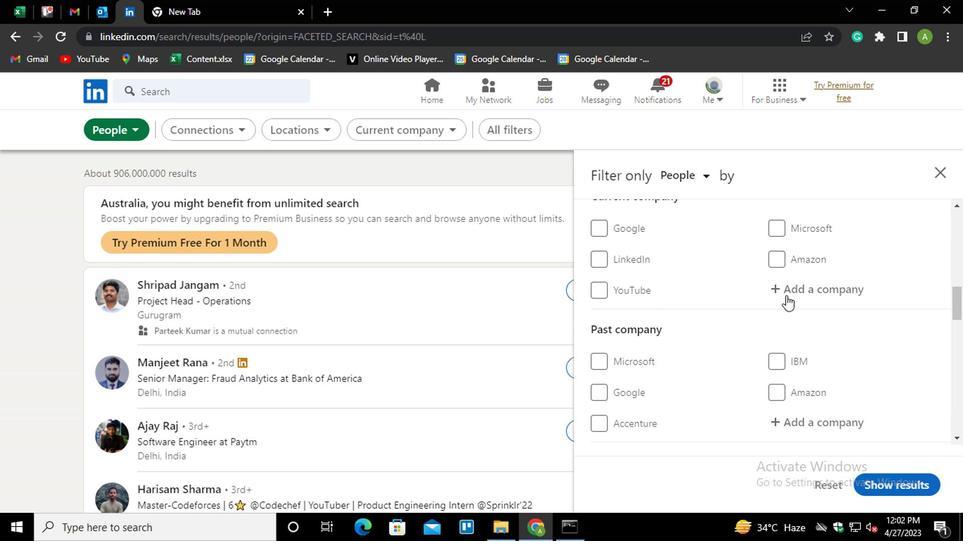 
Action: Mouse moved to (784, 289)
Screenshot: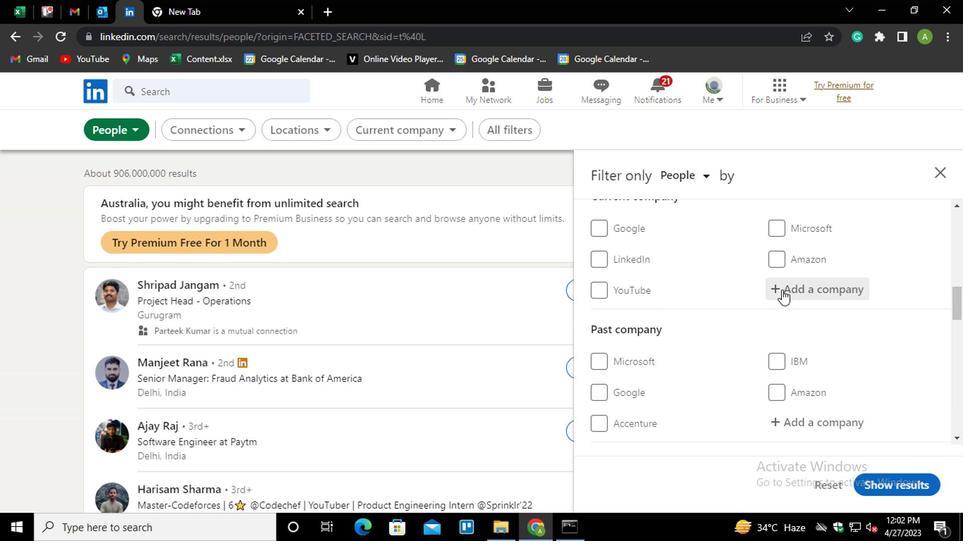 
Action: Mouse pressed left at (784, 289)
Screenshot: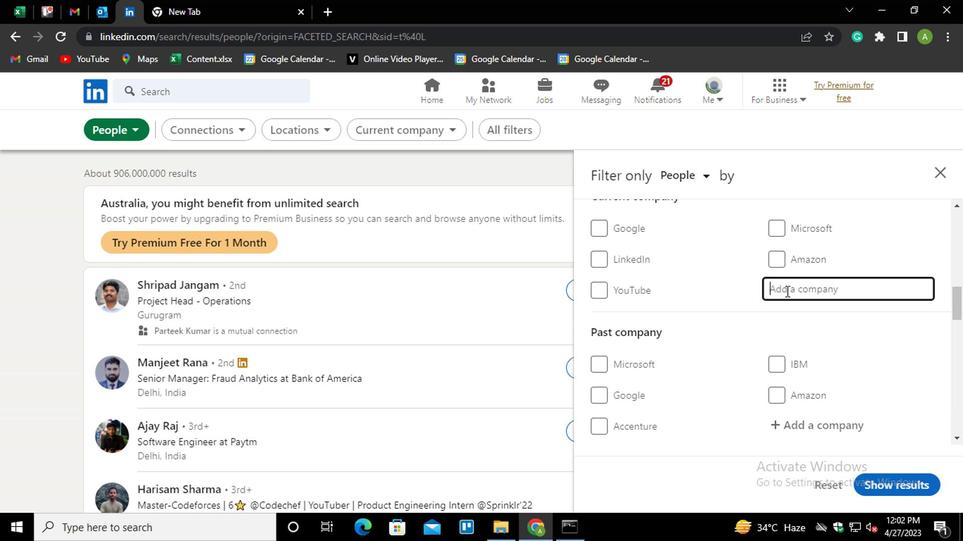 
Action: Key pressed <Key.shift>DALMIA<Key.down><Key.down><Key.enter>
Screenshot: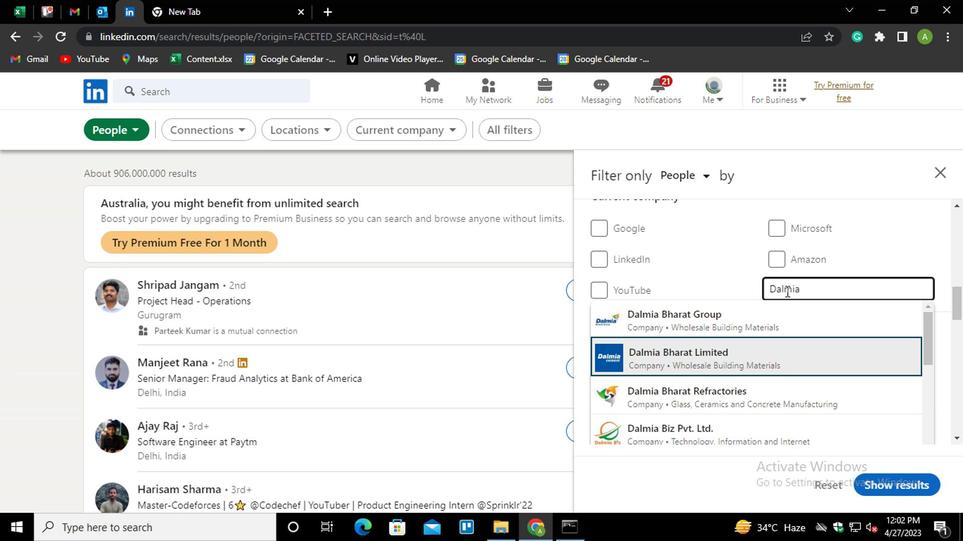 
Action: Mouse moved to (784, 291)
Screenshot: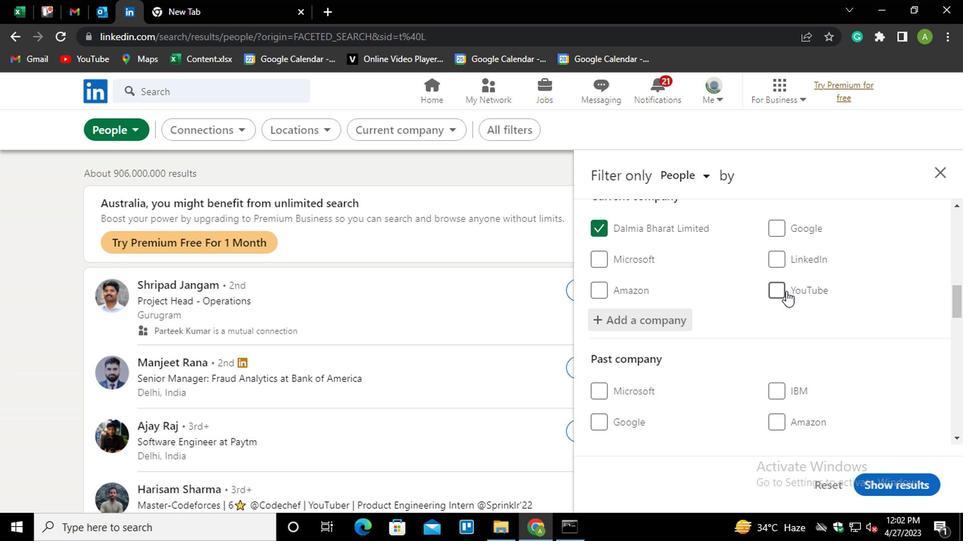 
Action: Mouse scrolled (784, 291) with delta (0, 0)
Screenshot: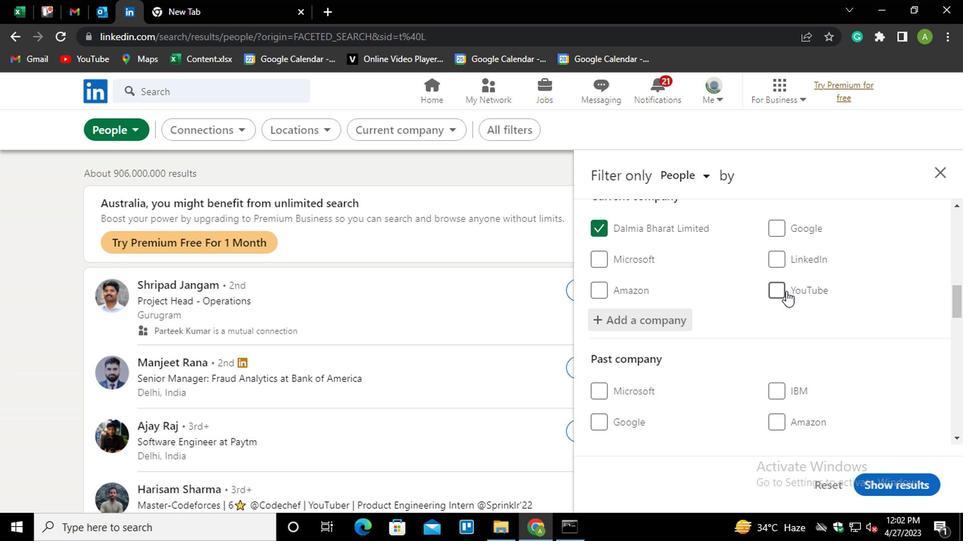 
Action: Mouse moved to (779, 295)
Screenshot: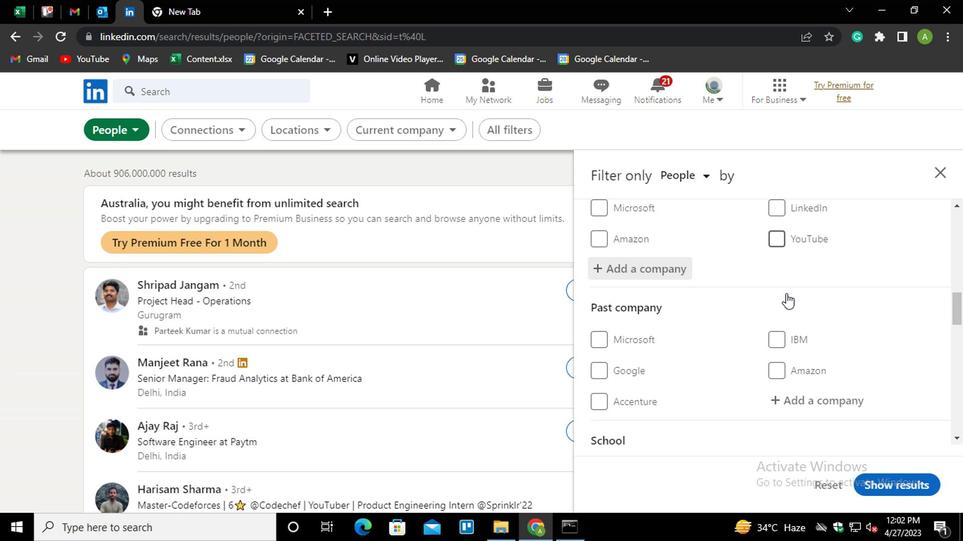
Action: Mouse scrolled (779, 295) with delta (0, 0)
Screenshot: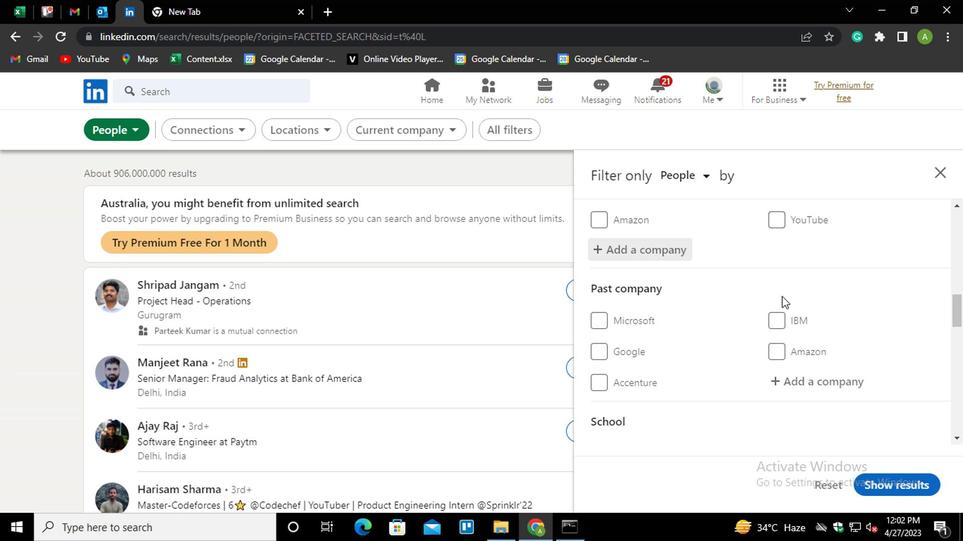 
Action: Mouse scrolled (779, 295) with delta (0, 0)
Screenshot: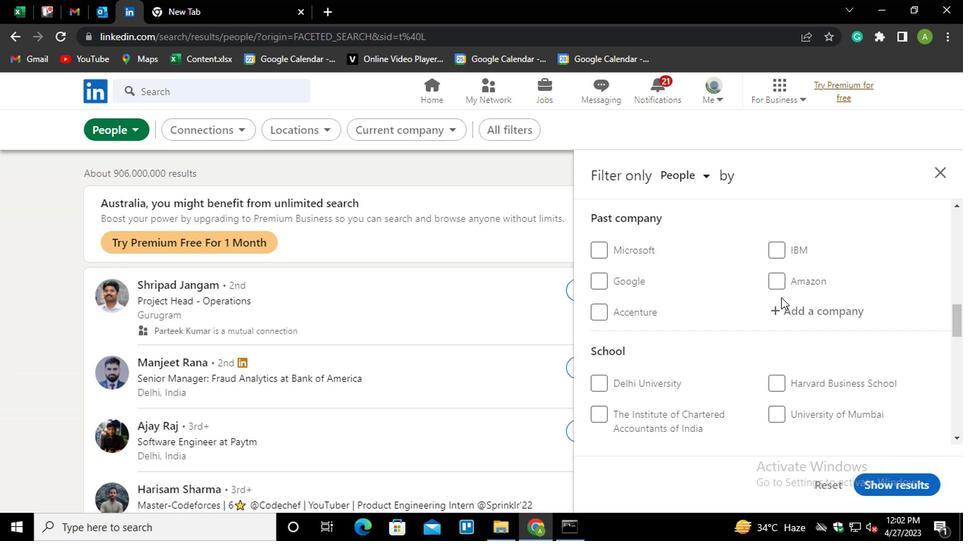 
Action: Mouse scrolled (779, 295) with delta (0, 0)
Screenshot: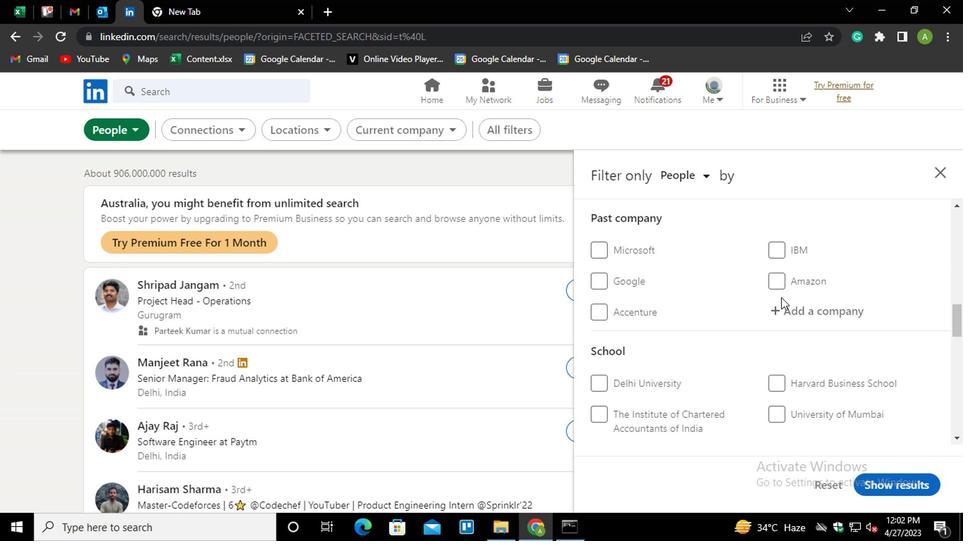 
Action: Mouse moved to (788, 314)
Screenshot: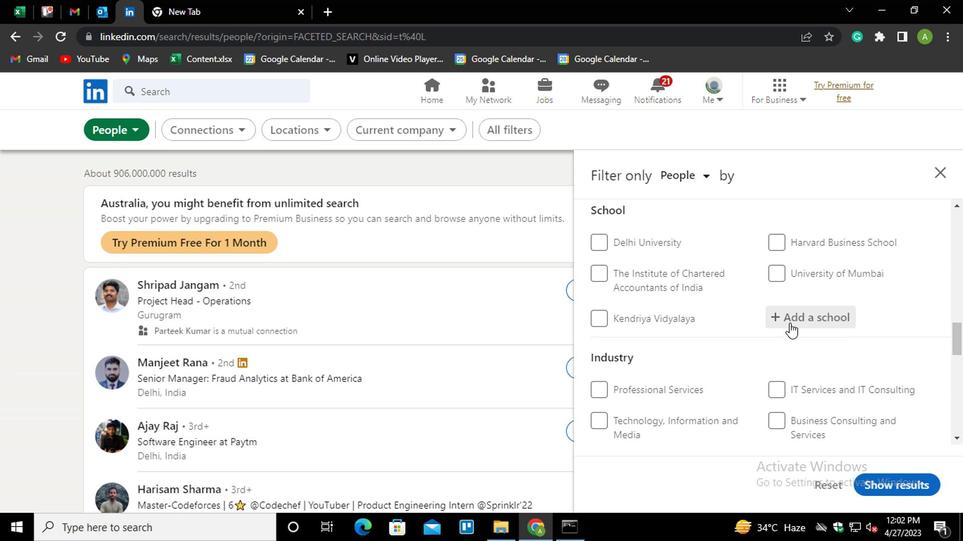 
Action: Mouse pressed left at (788, 314)
Screenshot: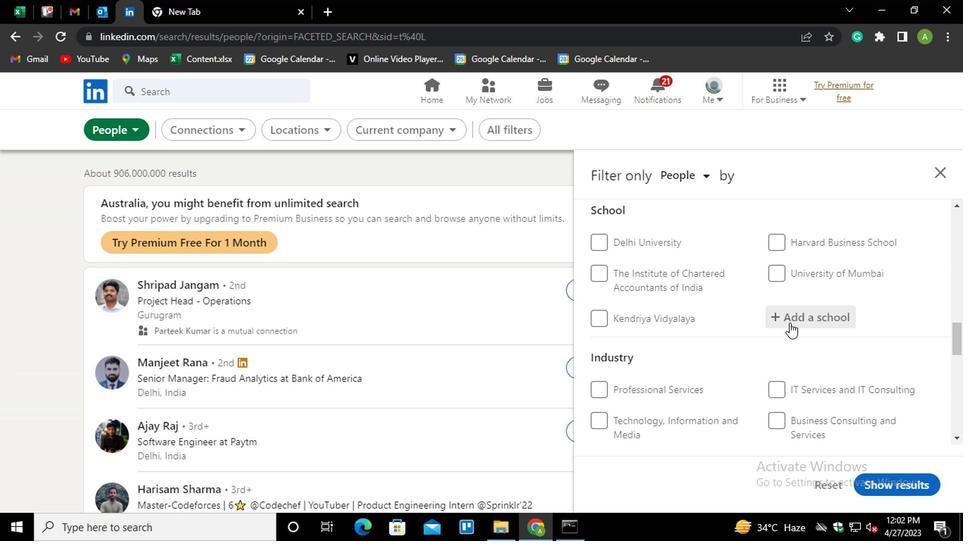 
Action: Mouse moved to (796, 314)
Screenshot: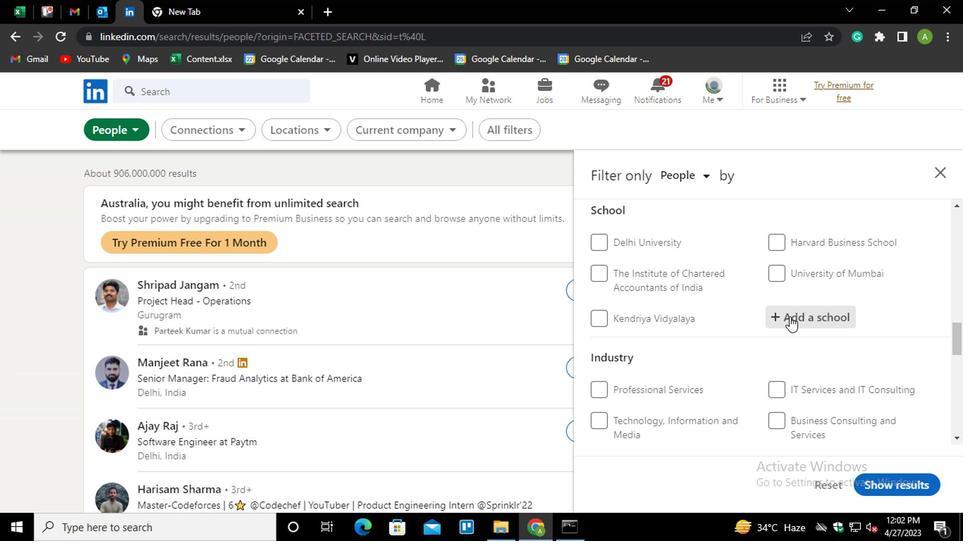 
Action: Mouse pressed left at (796, 314)
Screenshot: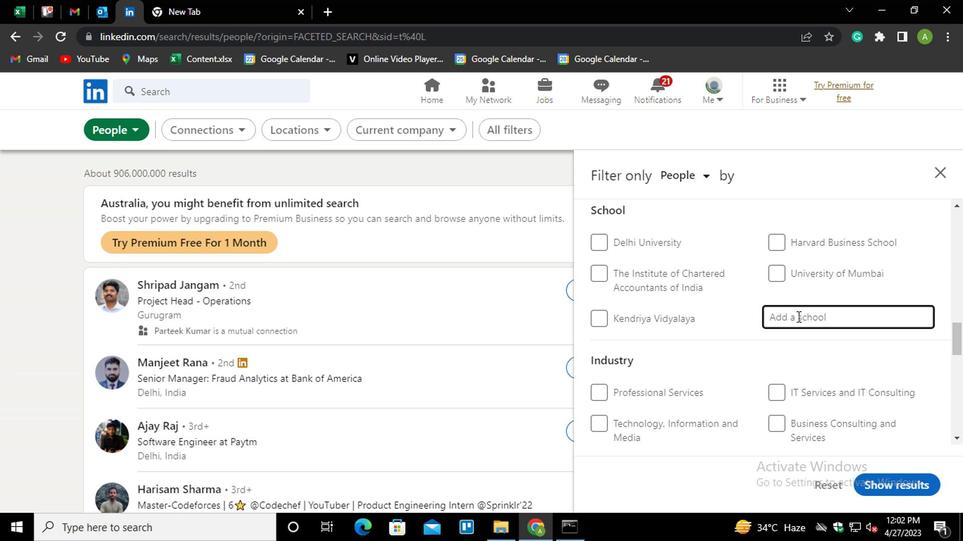 
Action: Mouse moved to (789, 321)
Screenshot: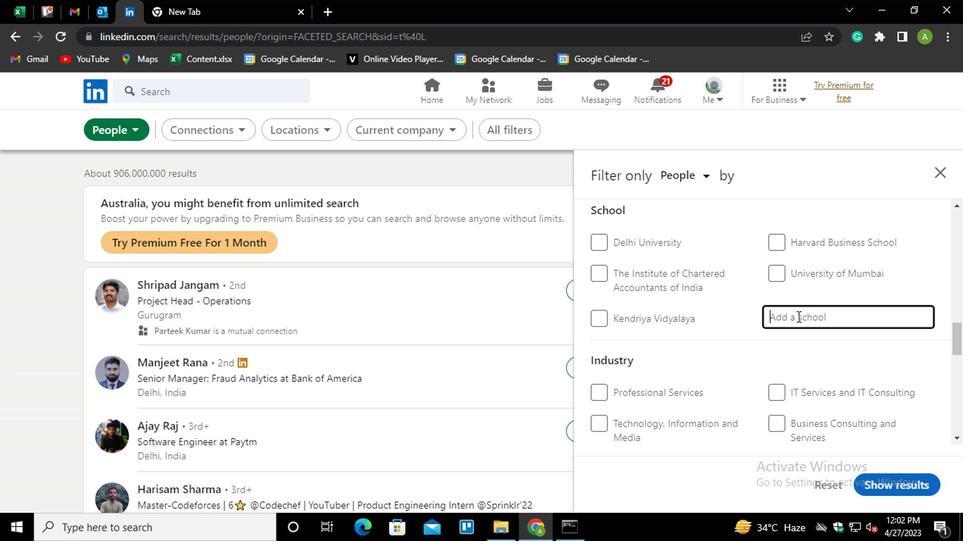 
Action: Key pressed <Key.shift>EMLYON<Key.down><Key.enter>
Screenshot: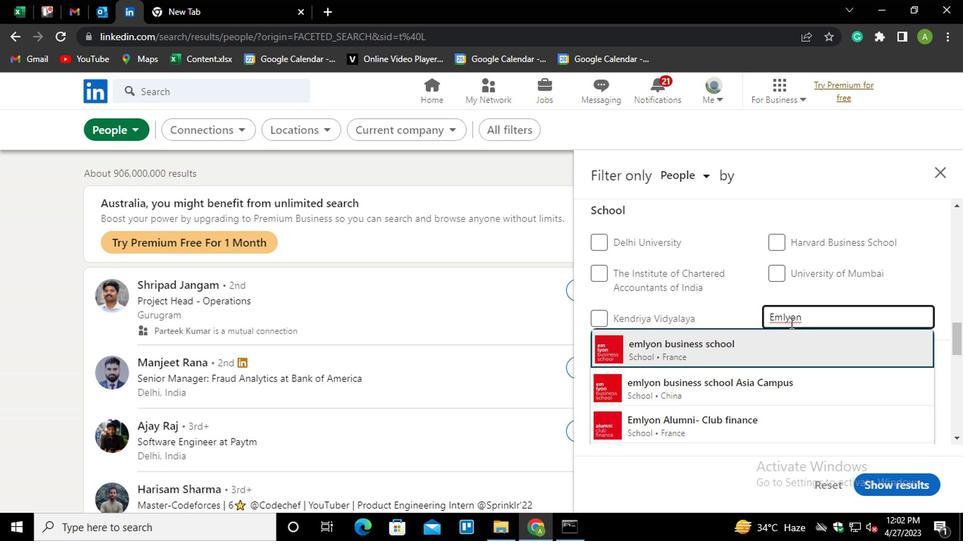 
Action: Mouse scrolled (789, 320) with delta (0, -1)
Screenshot: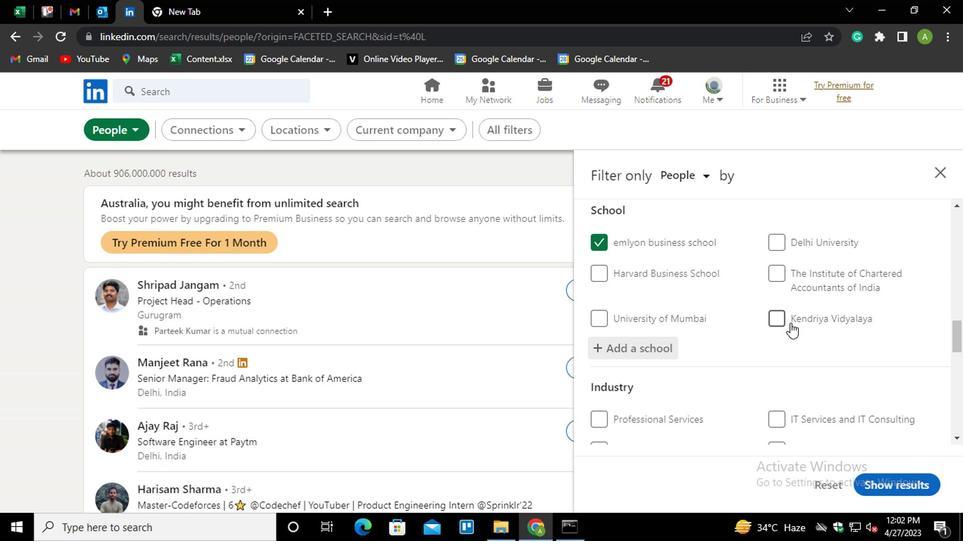 
Action: Mouse scrolled (789, 320) with delta (0, -1)
Screenshot: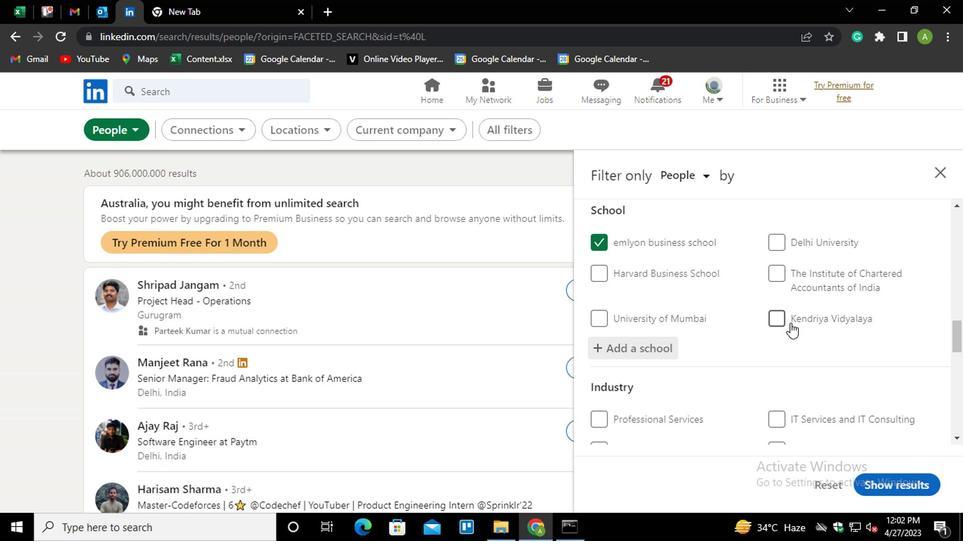 
Action: Mouse moved to (779, 327)
Screenshot: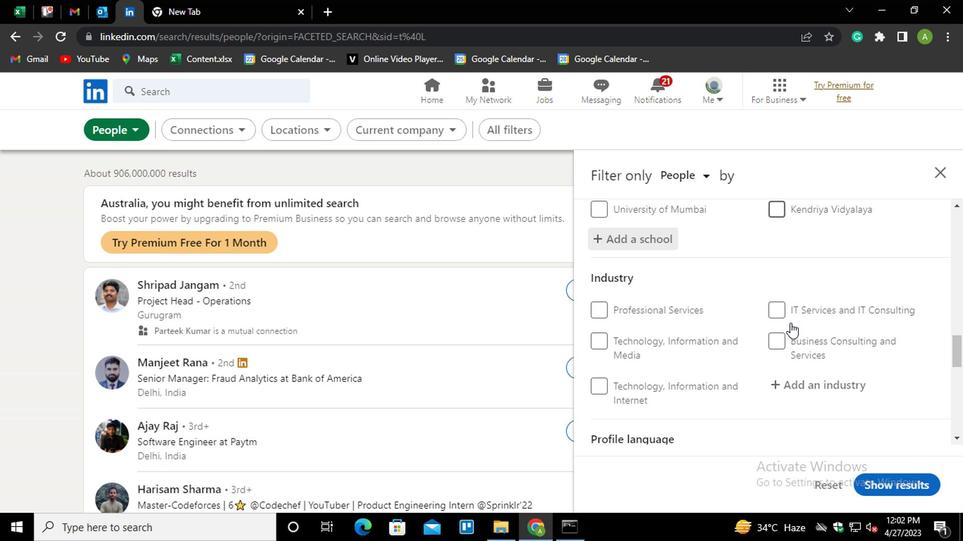 
Action: Mouse scrolled (779, 327) with delta (0, 0)
Screenshot: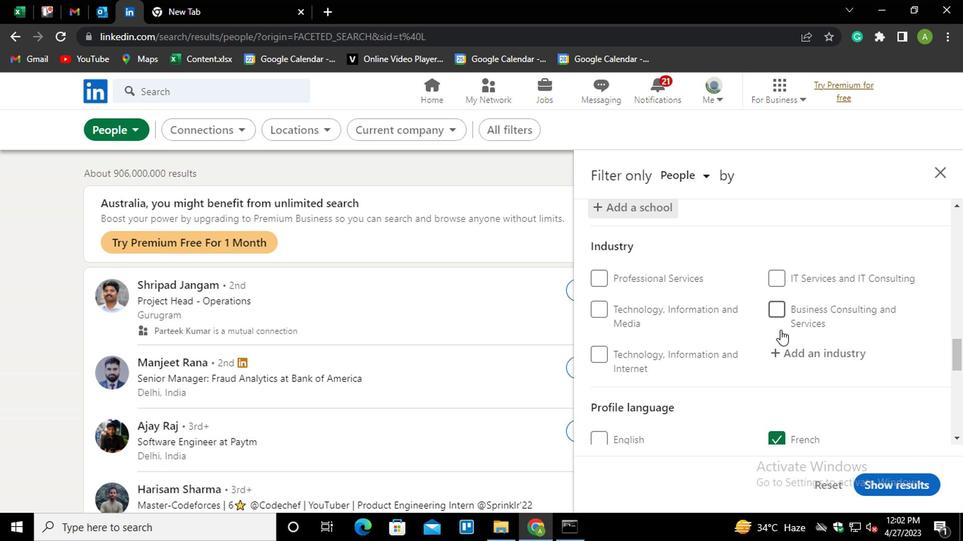 
Action: Mouse scrolled (779, 327) with delta (0, 0)
Screenshot: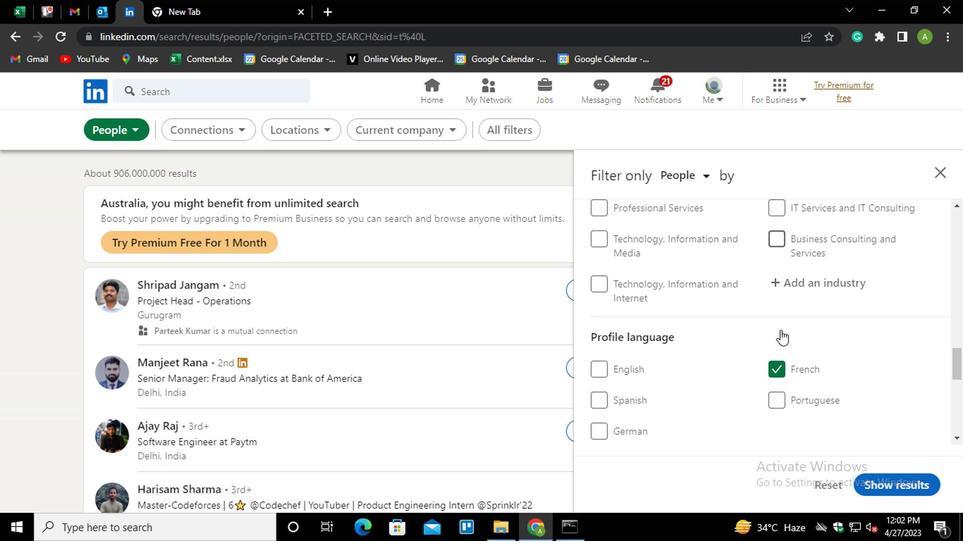 
Action: Mouse scrolled (779, 327) with delta (0, 0)
Screenshot: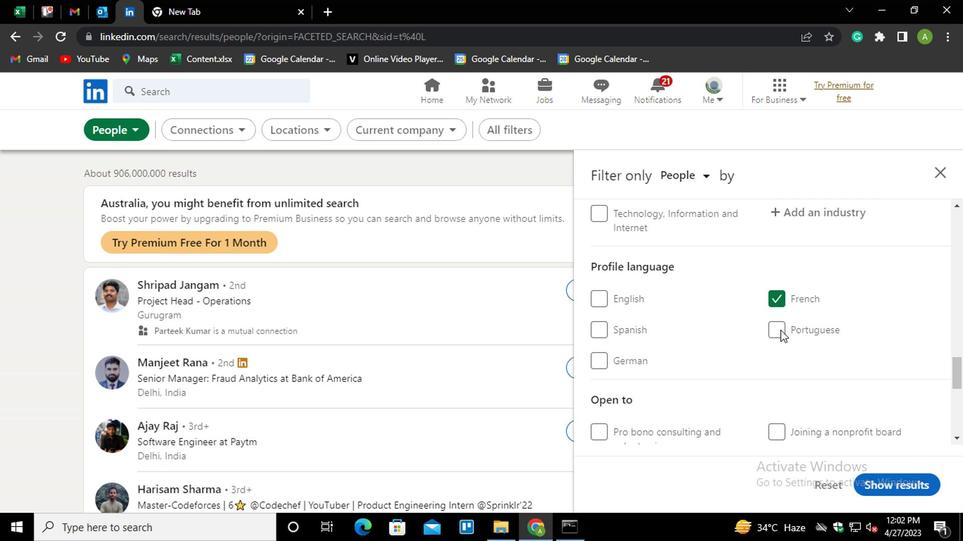 
Action: Mouse scrolled (779, 327) with delta (0, 0)
Screenshot: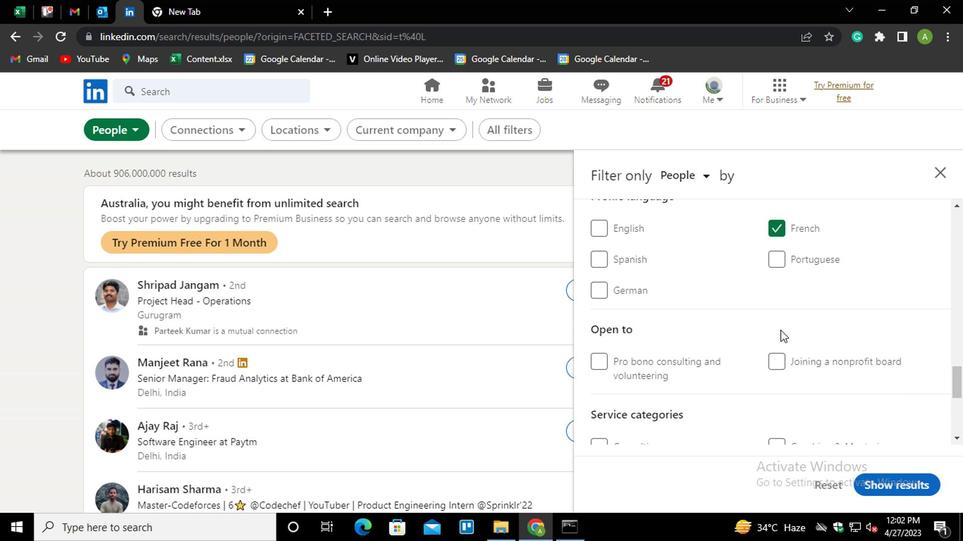 
Action: Mouse scrolled (779, 328) with delta (0, 1)
Screenshot: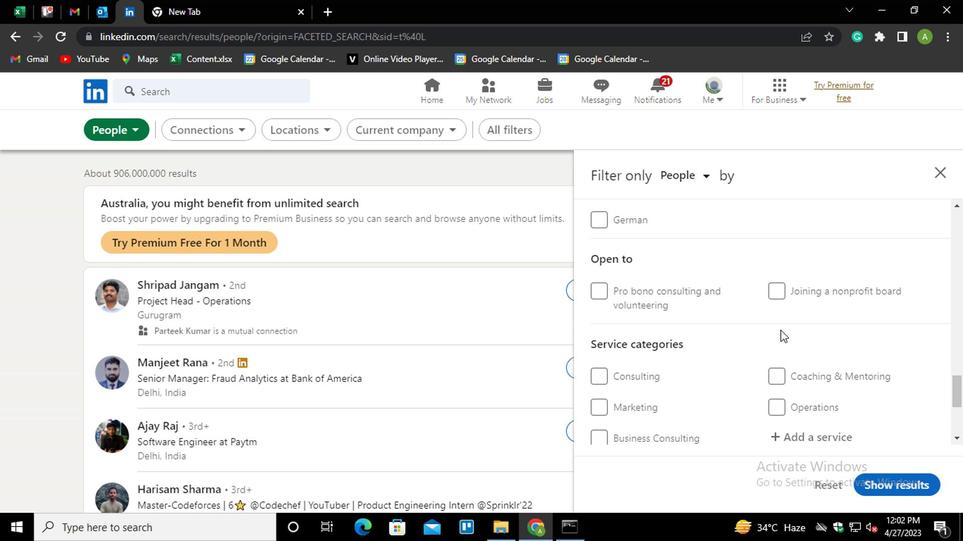 
Action: Mouse scrolled (779, 328) with delta (0, 1)
Screenshot: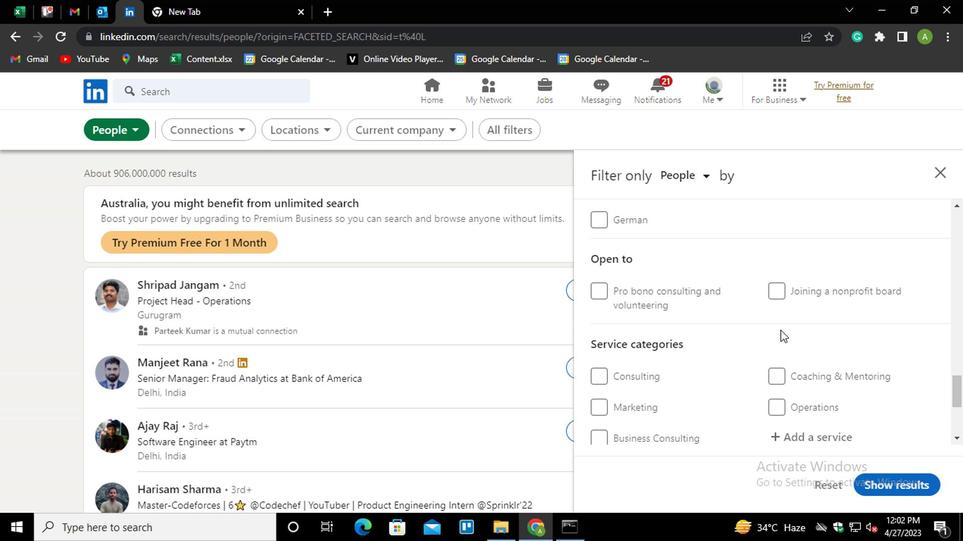 
Action: Mouse moved to (778, 329)
Screenshot: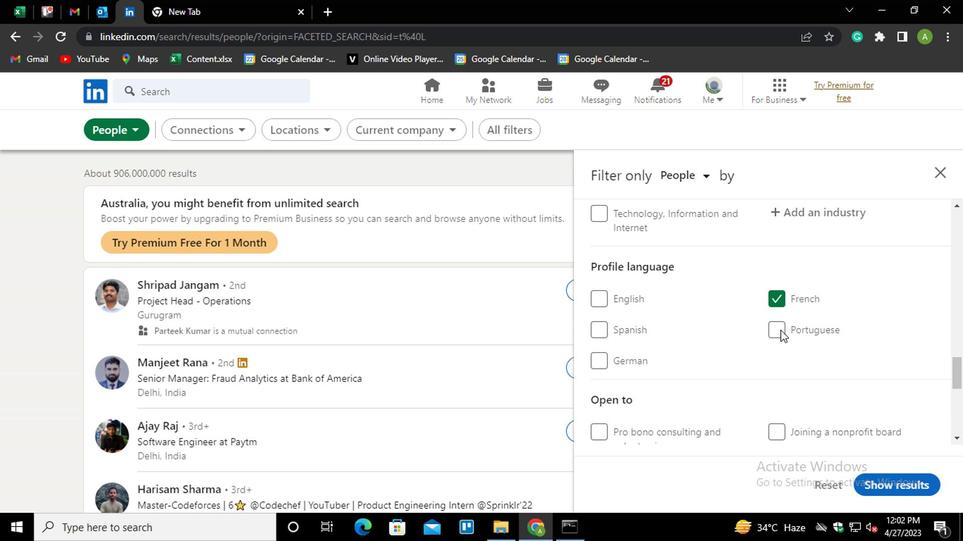 
Action: Mouse scrolled (778, 329) with delta (0, 0)
Screenshot: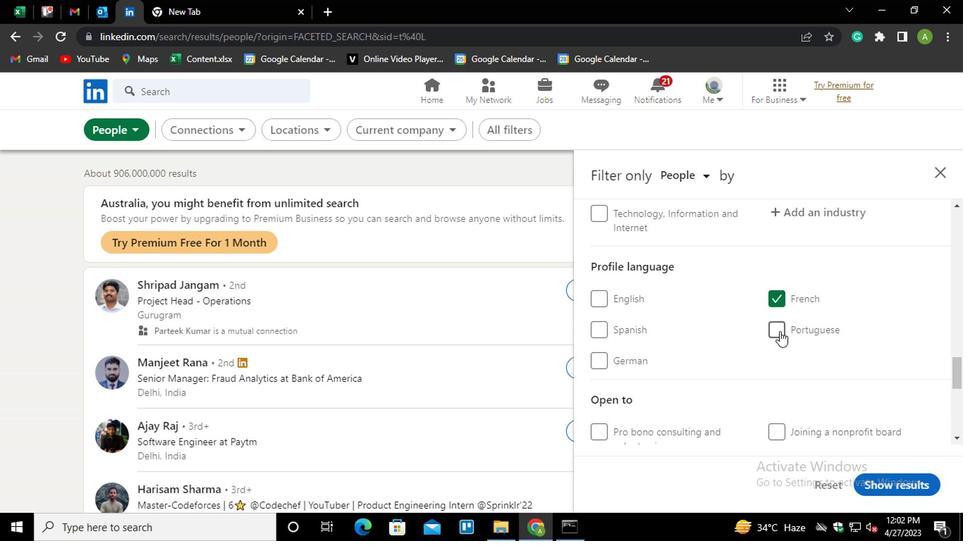 
Action: Mouse scrolled (778, 329) with delta (0, 0)
Screenshot: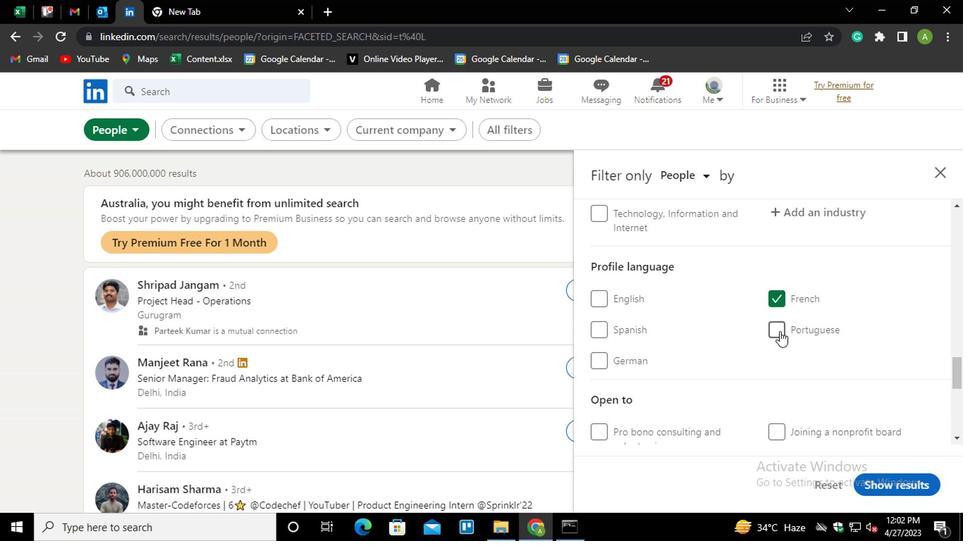 
Action: Mouse moved to (786, 346)
Screenshot: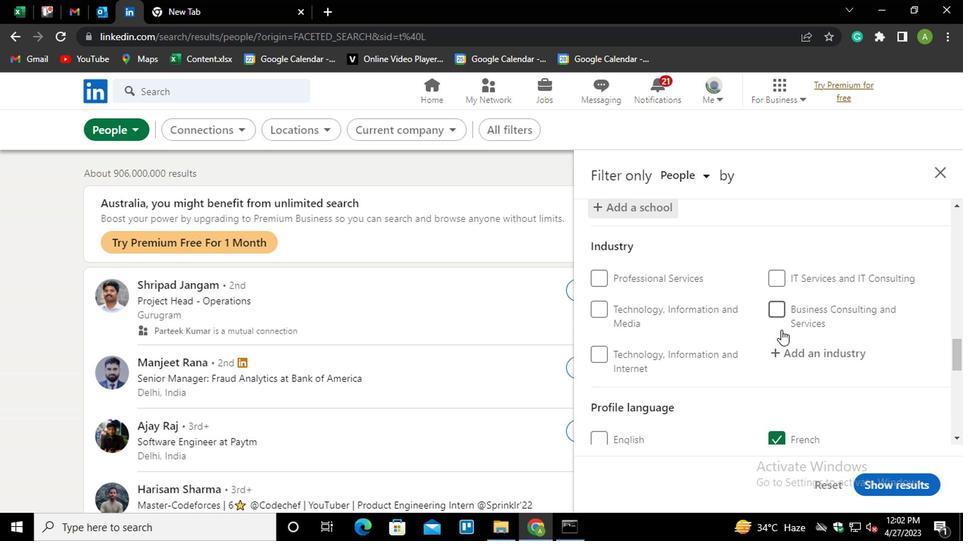 
Action: Mouse pressed left at (786, 346)
Screenshot: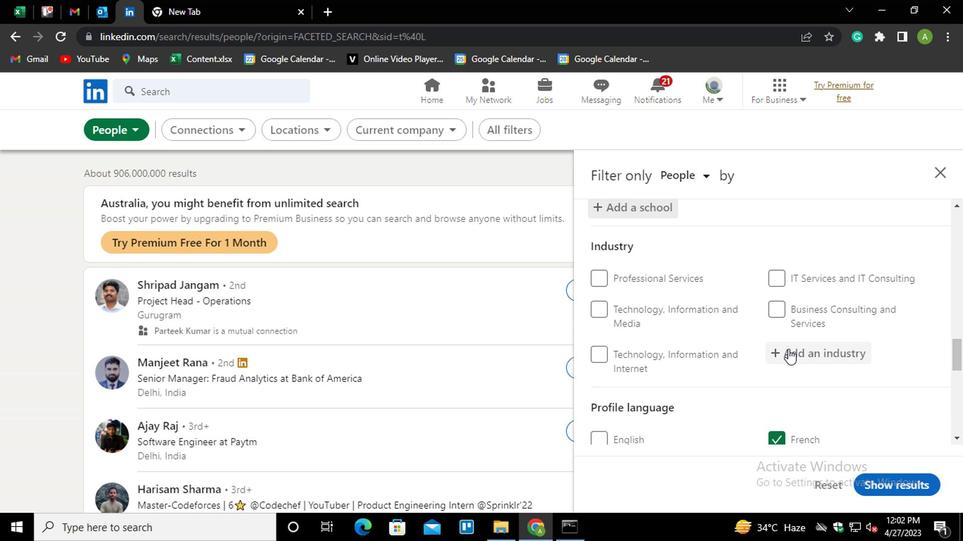 
Action: Mouse moved to (793, 347)
Screenshot: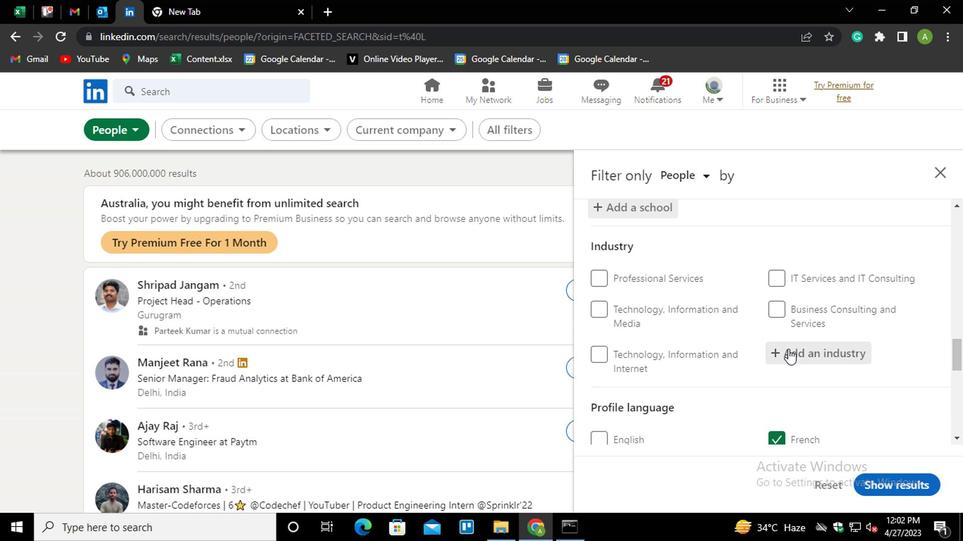 
Action: Mouse pressed left at (793, 347)
Screenshot: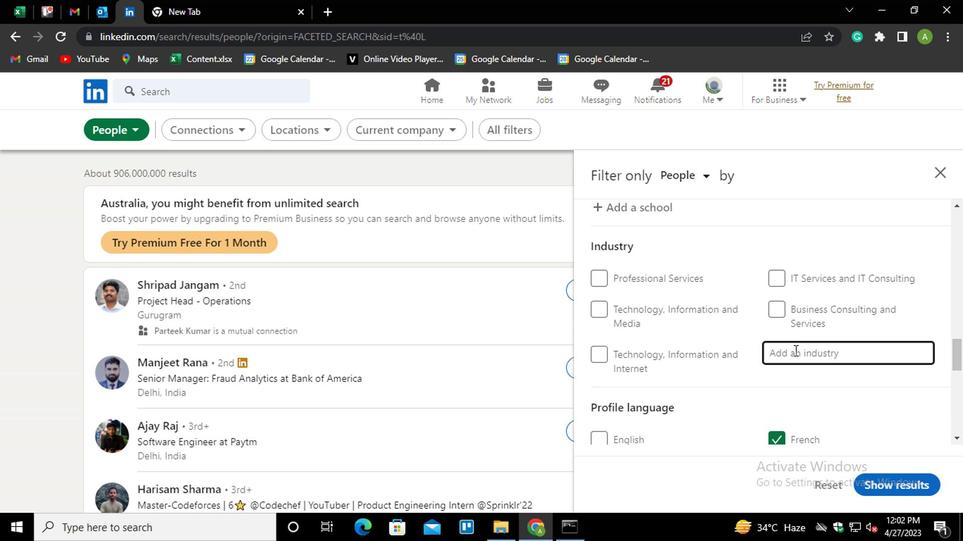 
Action: Key pressed <Key.shift>MOB<Key.backspace>VIJES<Key.backspace><Key.backspace><Key.backspace>ES<Key.down><Key.down><Key.enter>
Screenshot: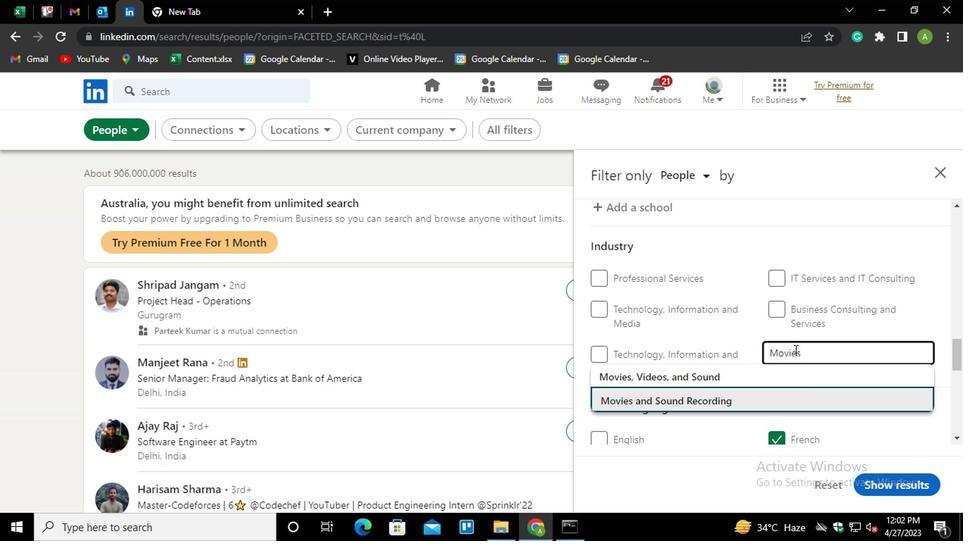 
Action: Mouse scrolled (793, 347) with delta (0, 0)
Screenshot: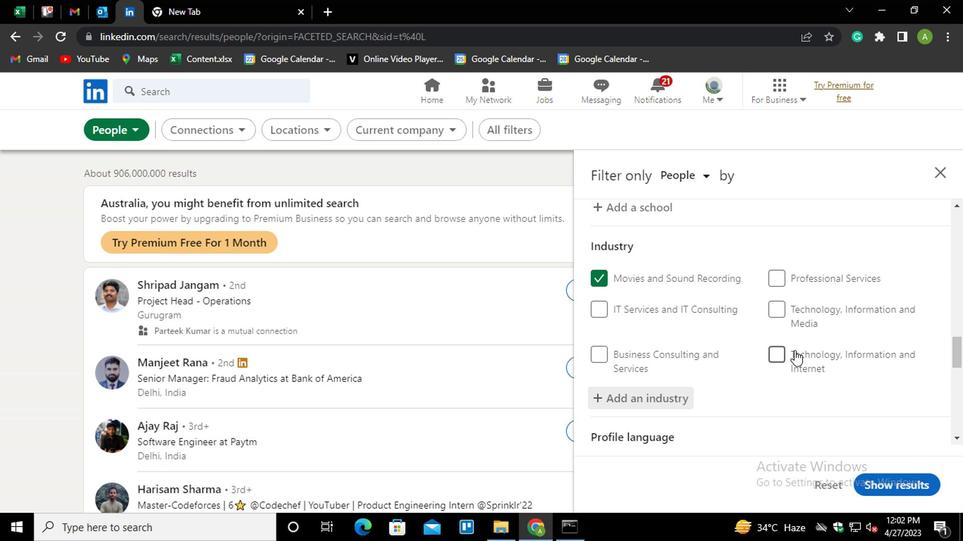 
Action: Mouse moved to (793, 348)
Screenshot: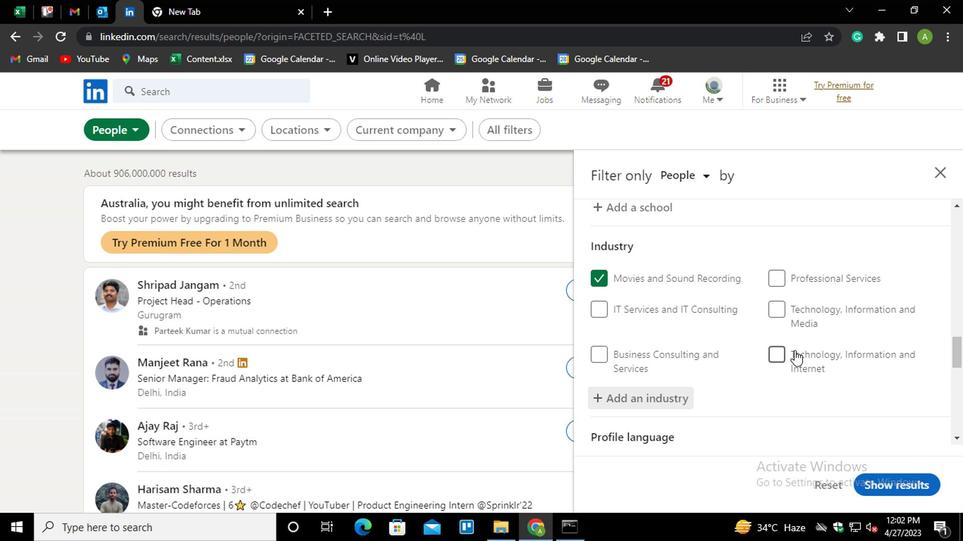 
Action: Mouse scrolled (793, 347) with delta (0, -1)
Screenshot: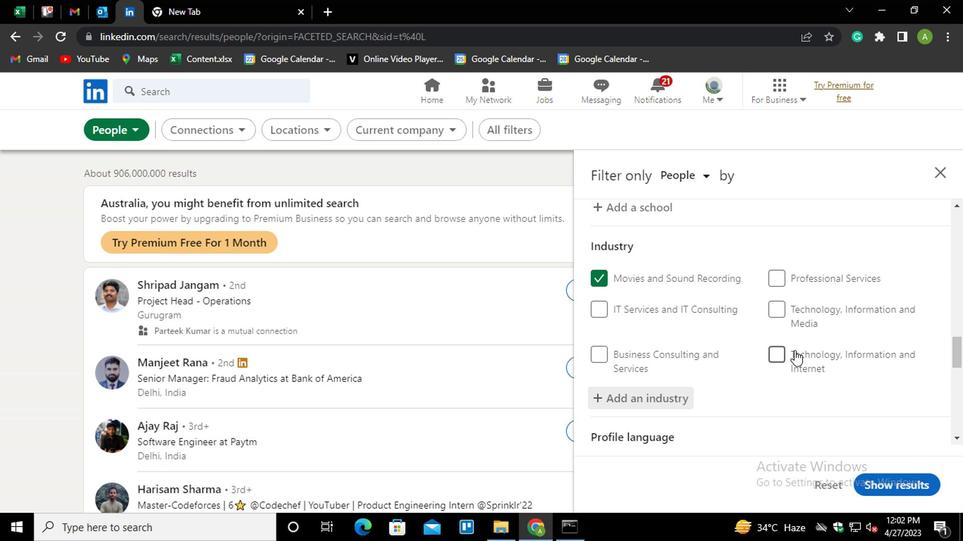 
Action: Mouse scrolled (793, 347) with delta (0, -1)
Screenshot: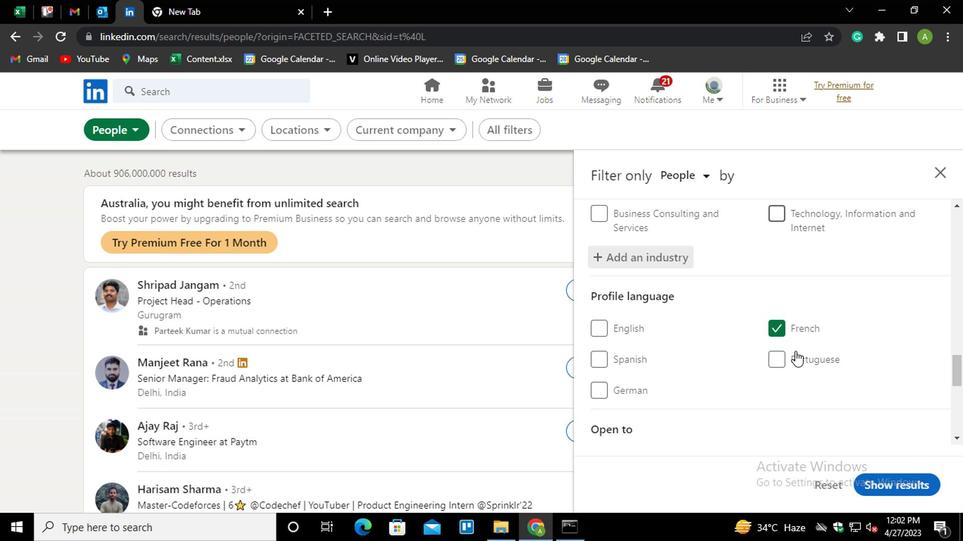 
Action: Mouse scrolled (793, 347) with delta (0, -1)
Screenshot: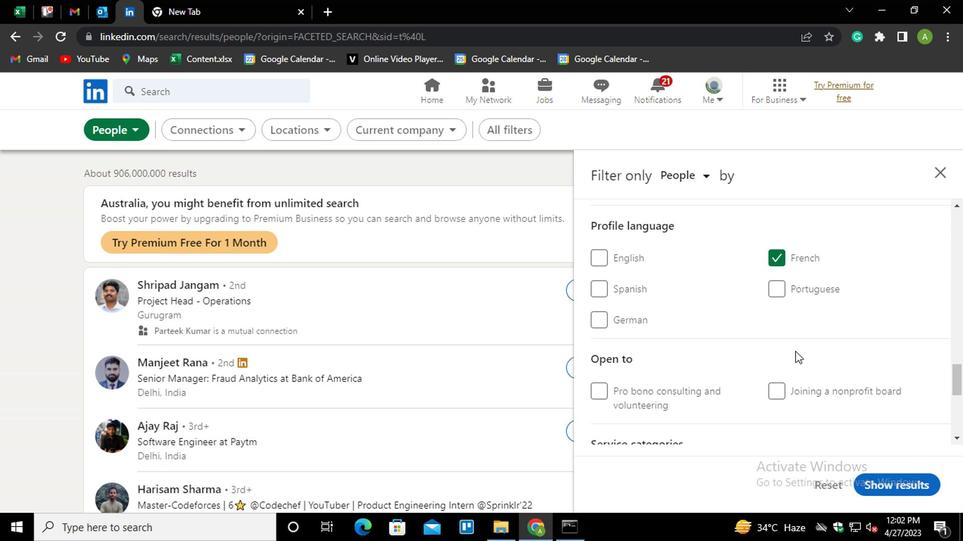
Action: Mouse scrolled (793, 347) with delta (0, -1)
Screenshot: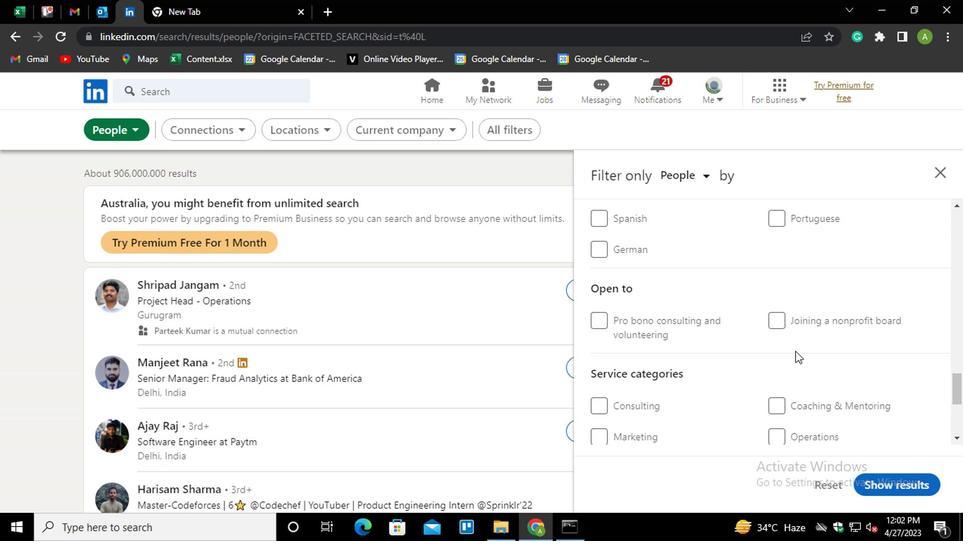 
Action: Mouse moved to (803, 384)
Screenshot: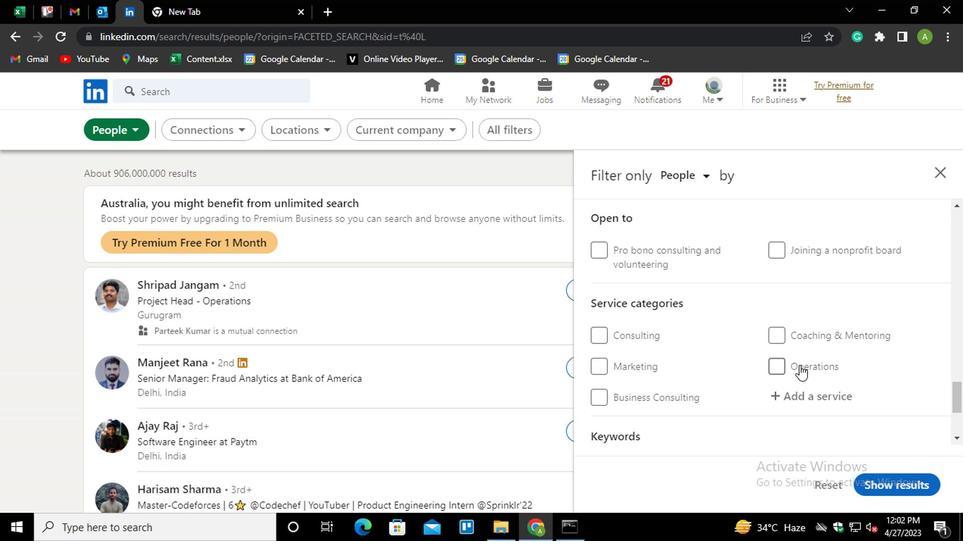 
Action: Mouse pressed left at (803, 384)
Screenshot: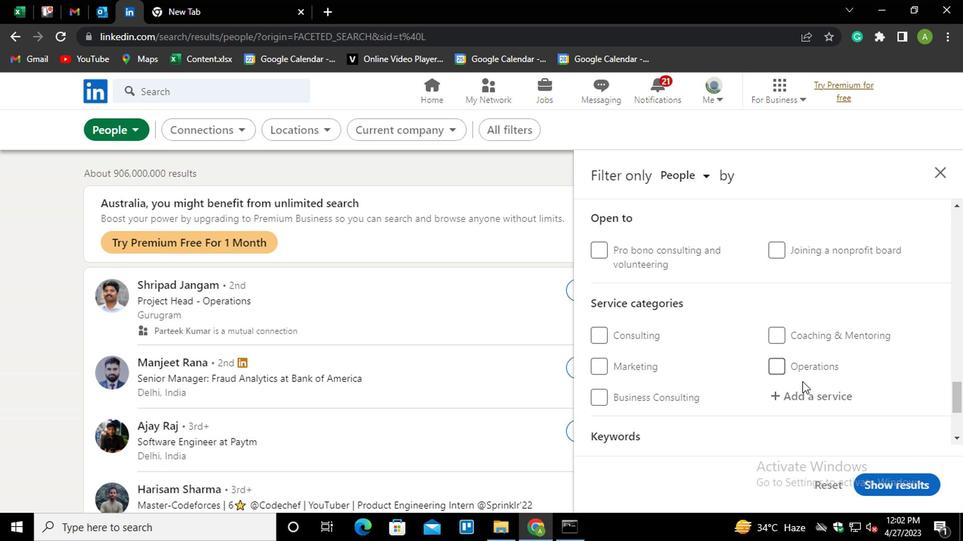 
Action: Mouse moved to (803, 384)
Screenshot: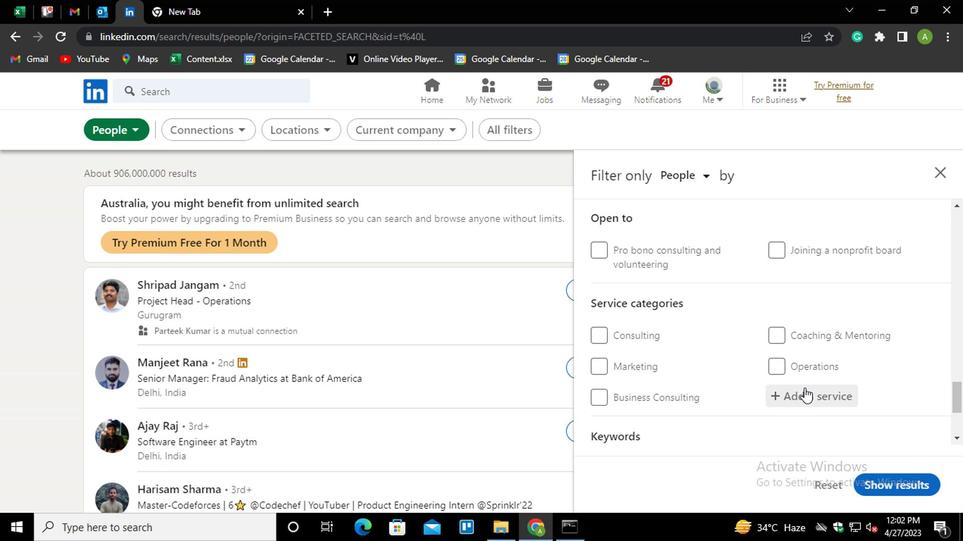 
Action: Mouse scrolled (803, 384) with delta (0, 0)
Screenshot: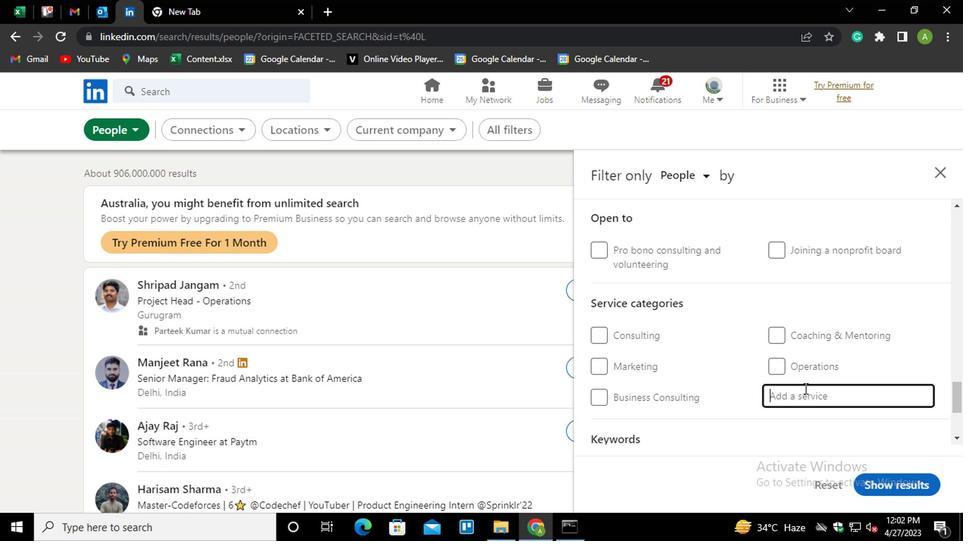 
Action: Mouse moved to (803, 323)
Screenshot: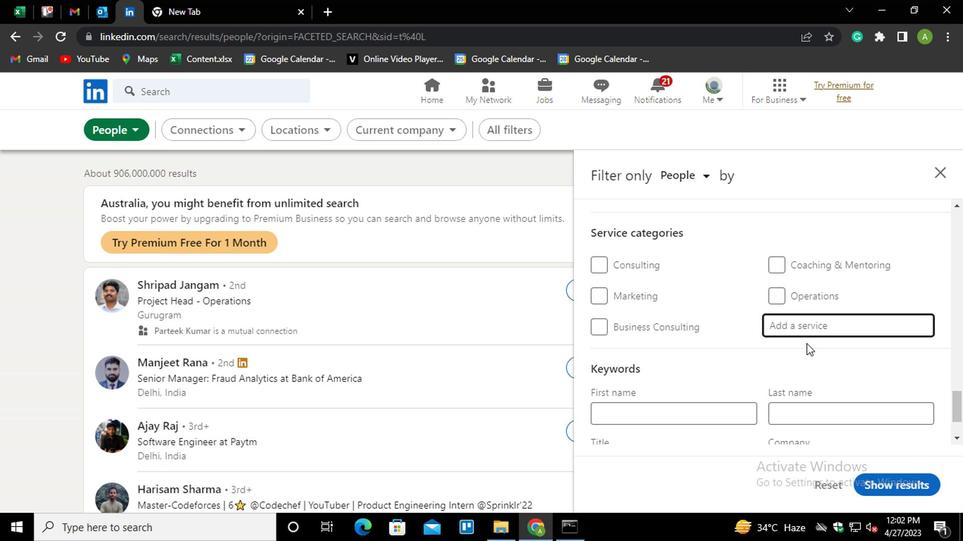 
Action: Mouse pressed left at (803, 323)
Screenshot: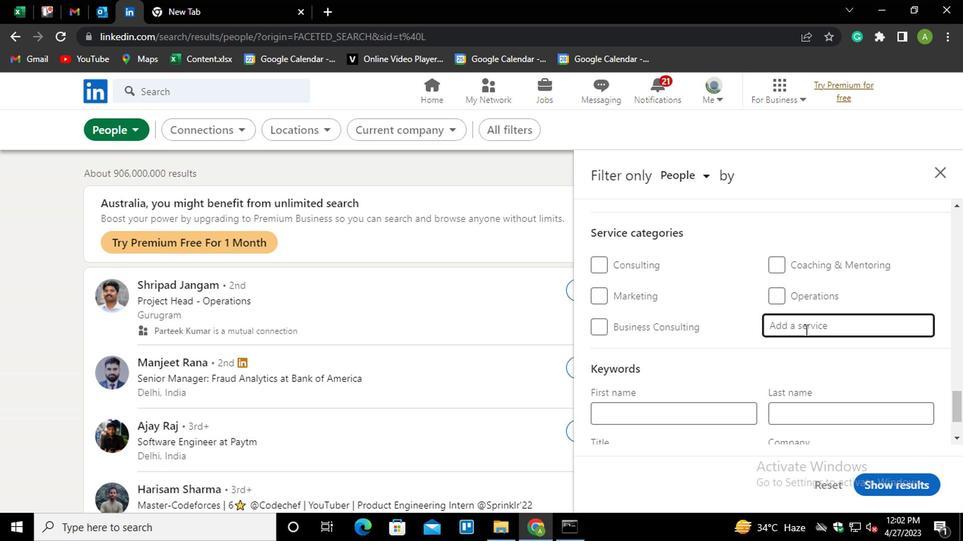 
Action: Key pressed <Key.shift>BLOG<Key.down><Key.enter>
Screenshot: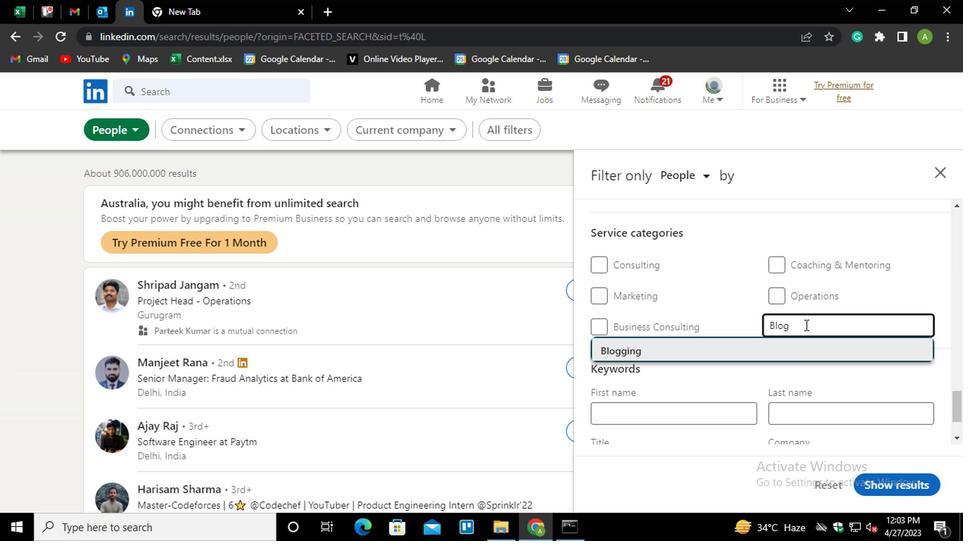 
Action: Mouse moved to (832, 303)
Screenshot: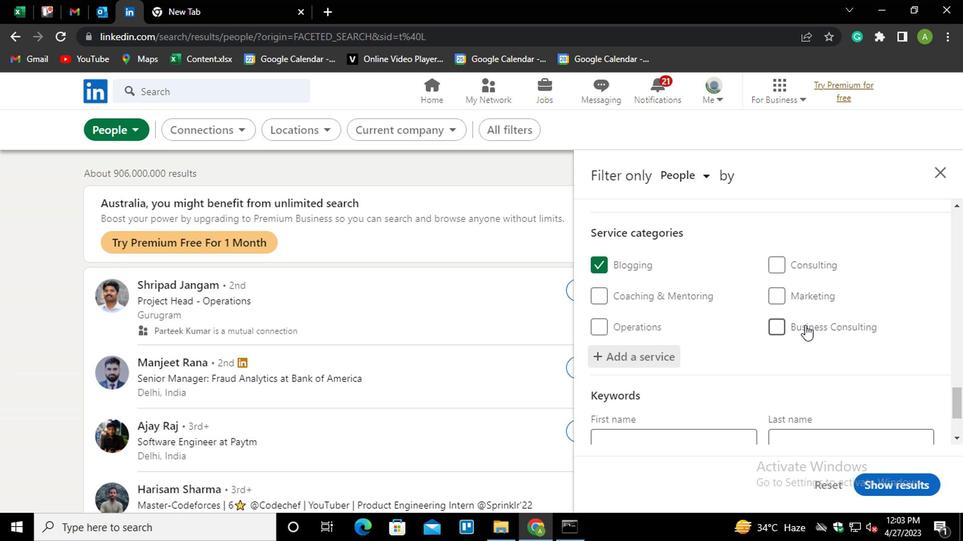 
Action: Mouse scrolled (832, 302) with delta (0, 0)
Screenshot: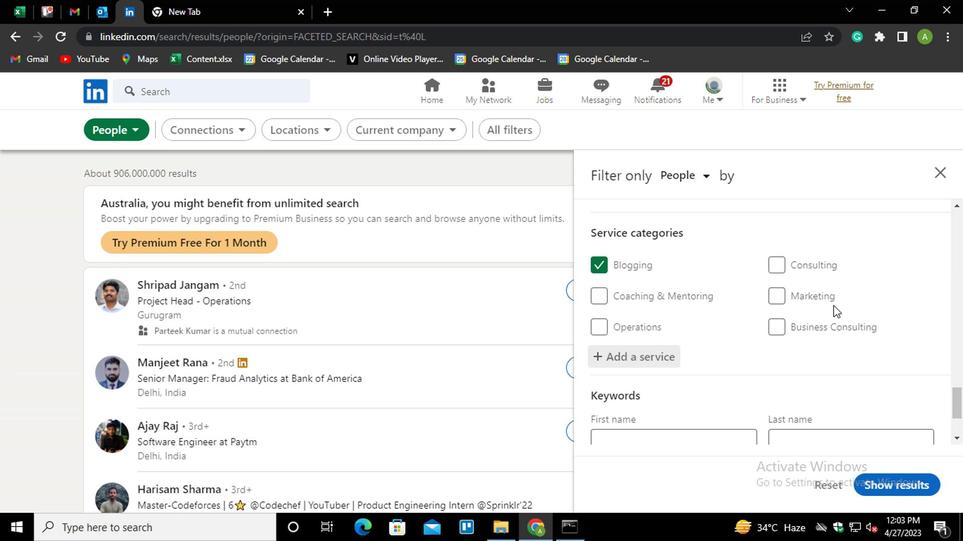 
Action: Mouse scrolled (832, 302) with delta (0, 0)
Screenshot: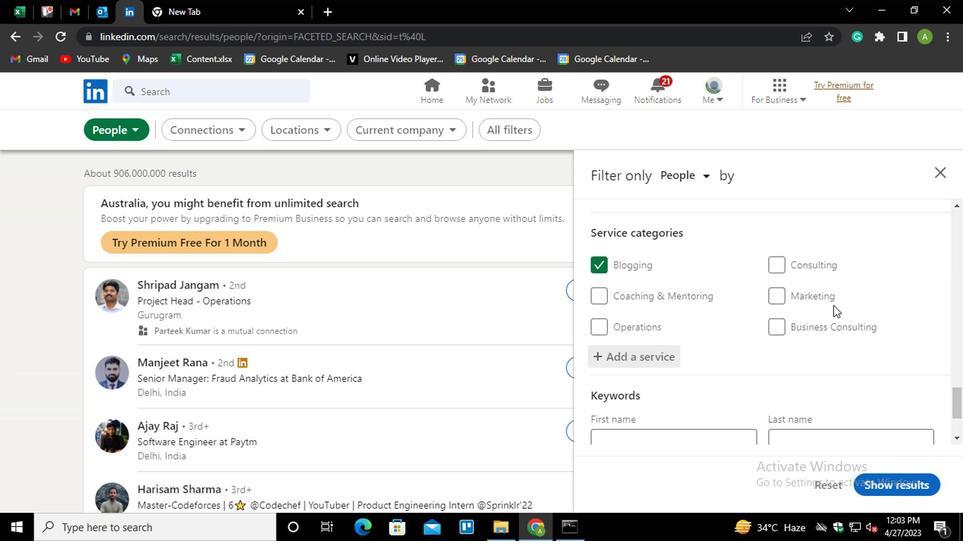 
Action: Mouse scrolled (832, 302) with delta (0, 0)
Screenshot: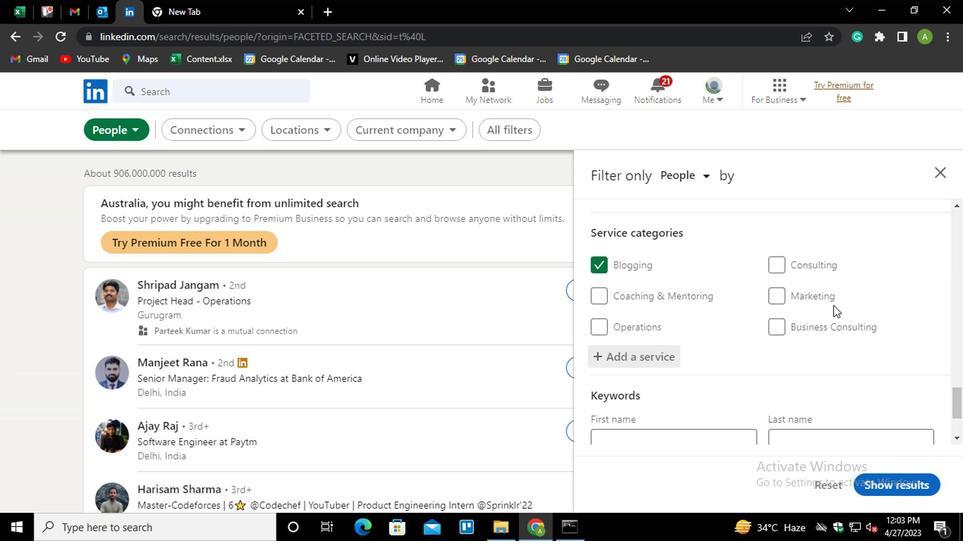 
Action: Mouse moved to (678, 380)
Screenshot: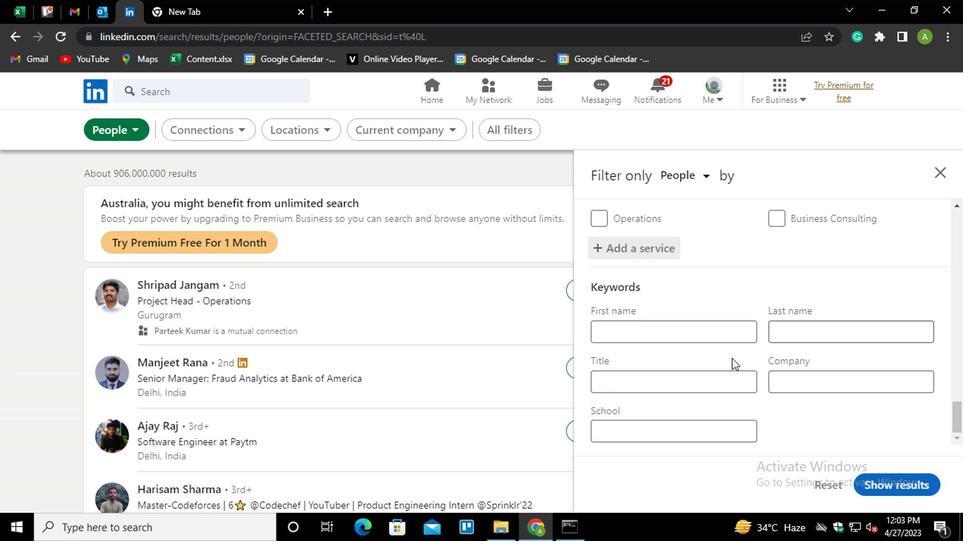 
Action: Mouse pressed left at (678, 380)
Screenshot: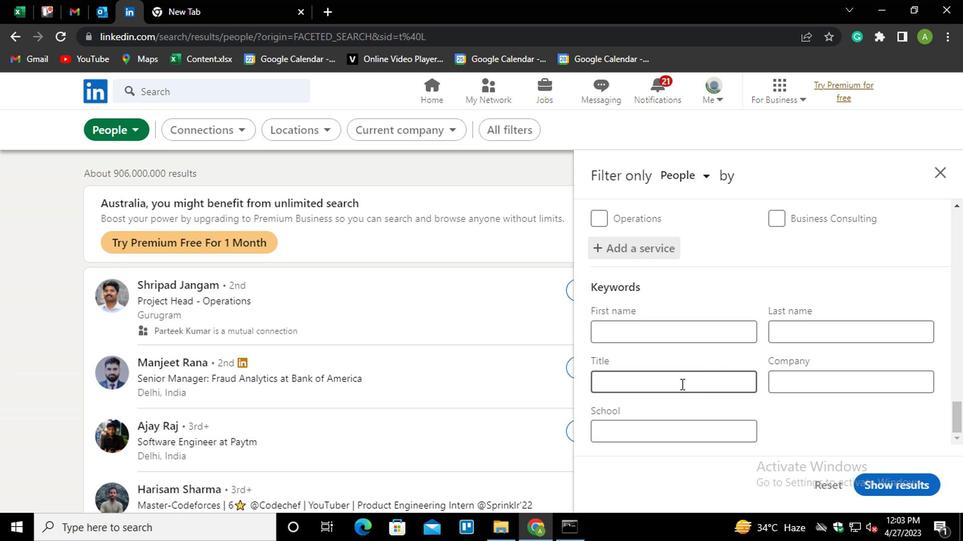 
Action: Key pressed <Key.shift><Key.shift>WAITER/<Key.shift>WAITRESS
Screenshot: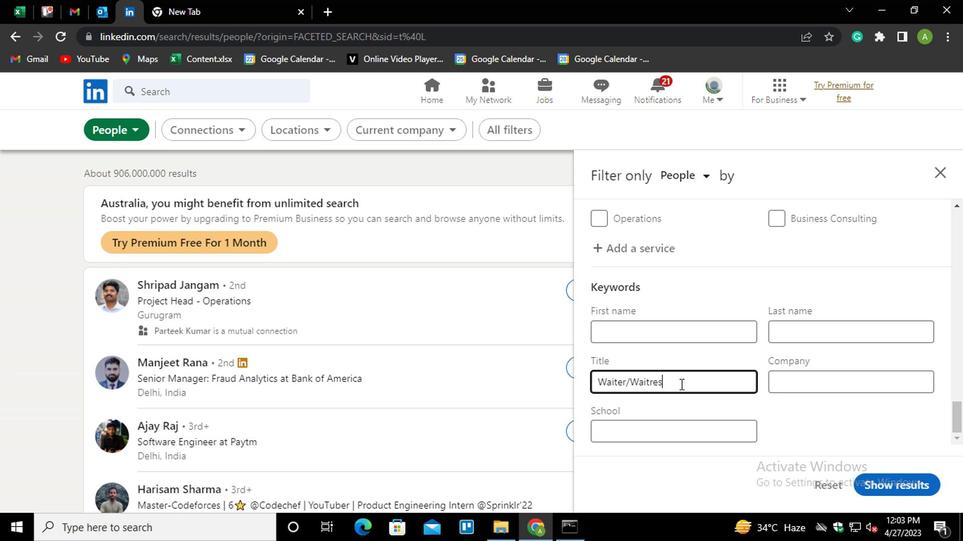 
Action: Mouse moved to (797, 415)
Screenshot: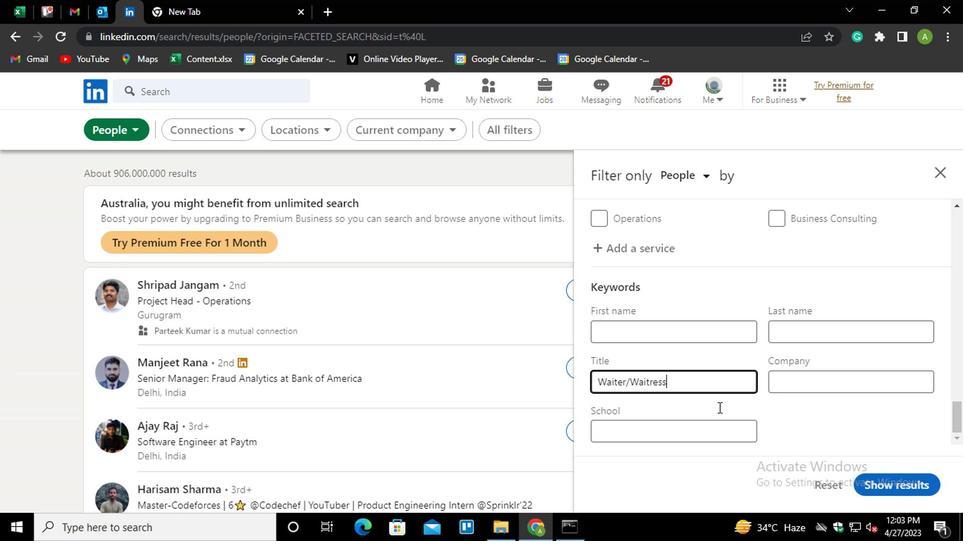 
Action: Mouse pressed left at (797, 415)
Screenshot: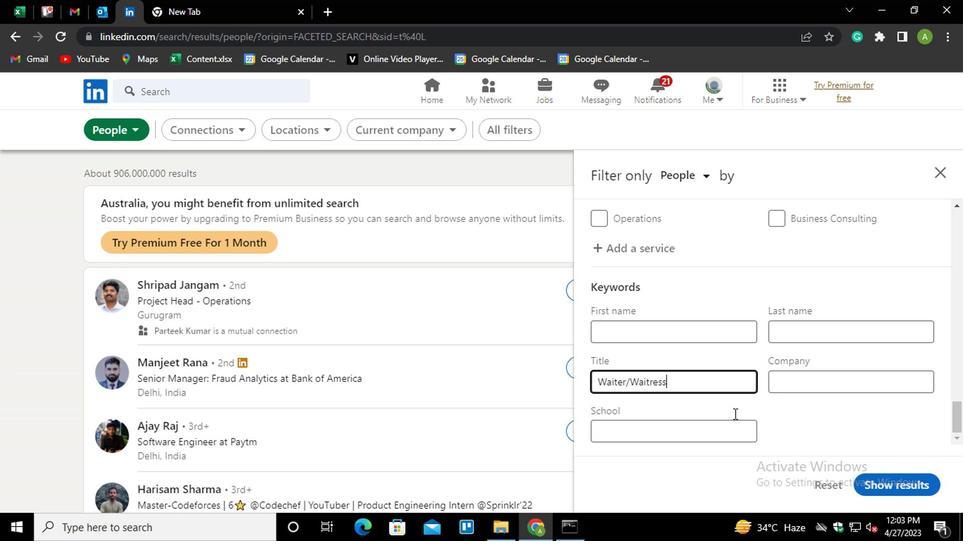 
Action: Mouse moved to (900, 472)
Screenshot: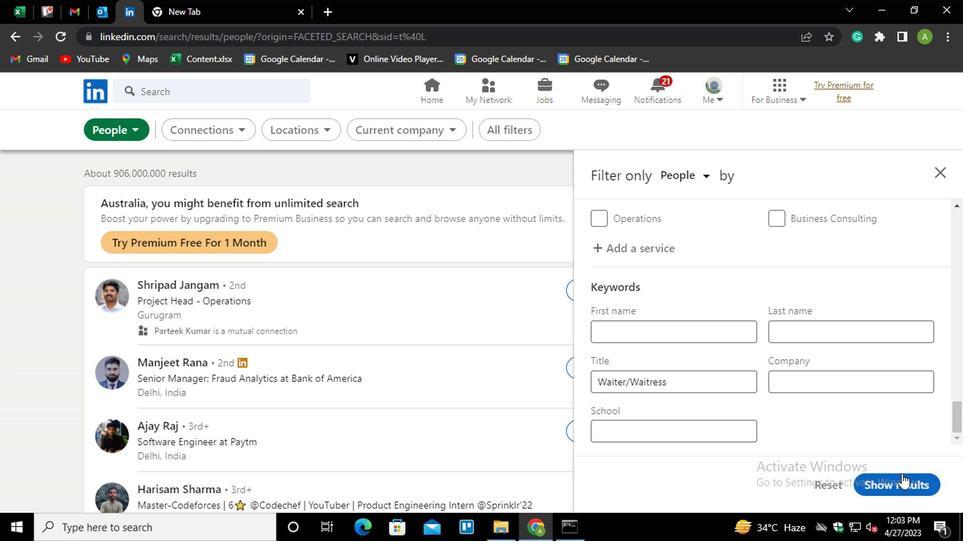 
Action: Mouse pressed left at (900, 472)
Screenshot: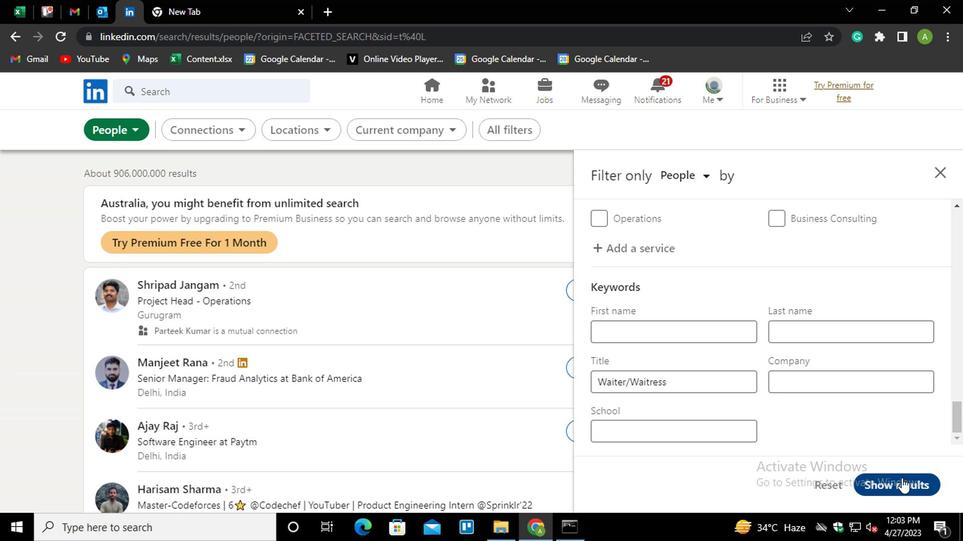 
Action: Mouse moved to (881, 448)
Screenshot: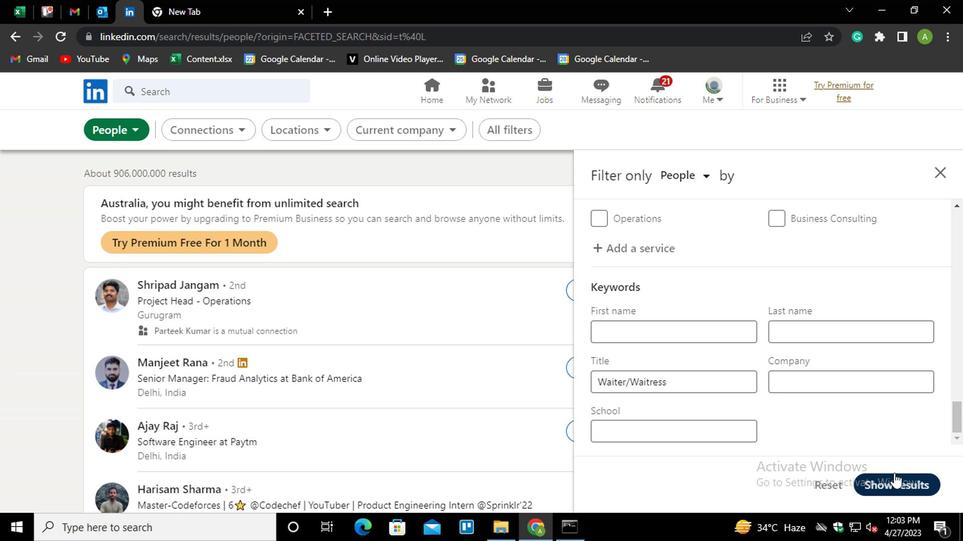 
